 Task: Search one way flight ticket for 1 adult, 5 children, 2 infants in seat and 1 infant on lap in first from Medford: Rogue Valley International-medford Airport to New Bern: Coastal Carolina Regional Airport (was Craven County Regional) on 8-4-2023. Number of bags: 1 checked bag. Price is upto 92000. Outbound departure time preference is 7:30.
Action: Mouse moved to (303, 253)
Screenshot: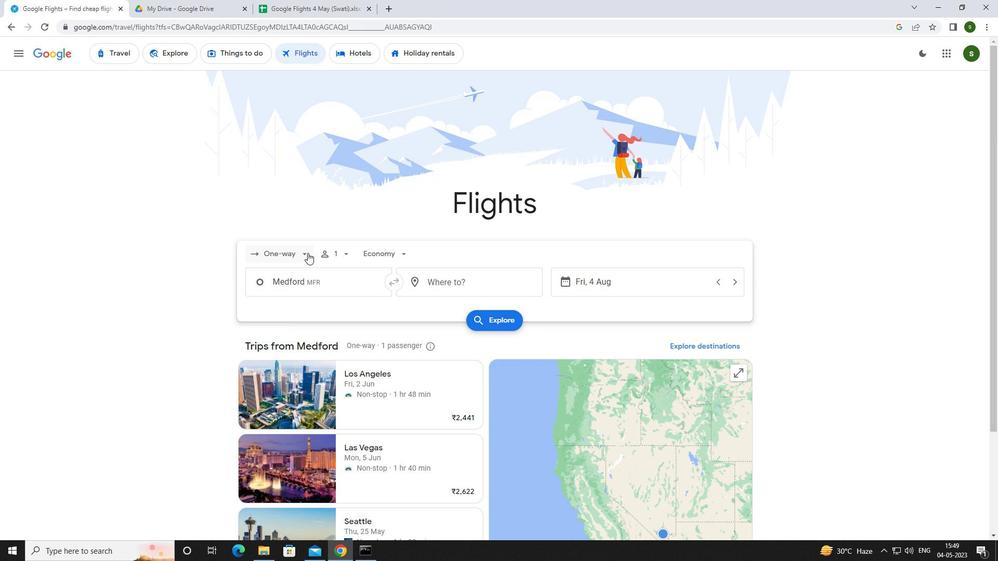 
Action: Mouse pressed left at (303, 253)
Screenshot: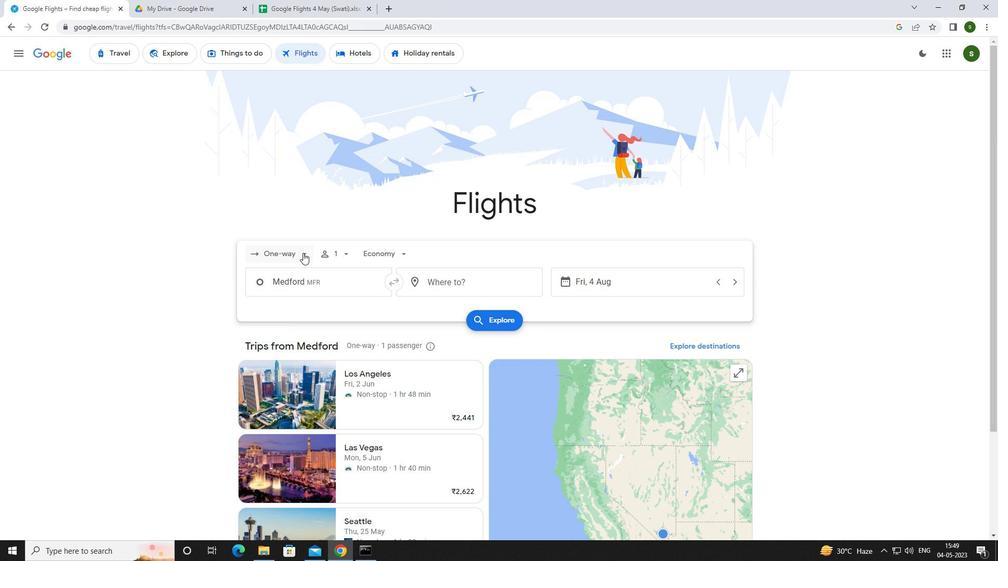 
Action: Mouse moved to (299, 299)
Screenshot: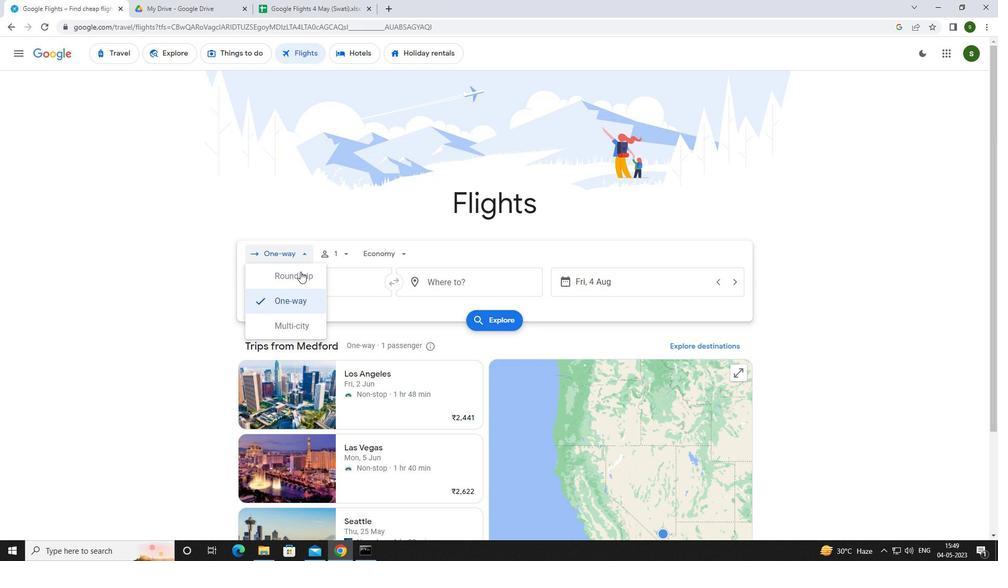 
Action: Mouse pressed left at (299, 299)
Screenshot: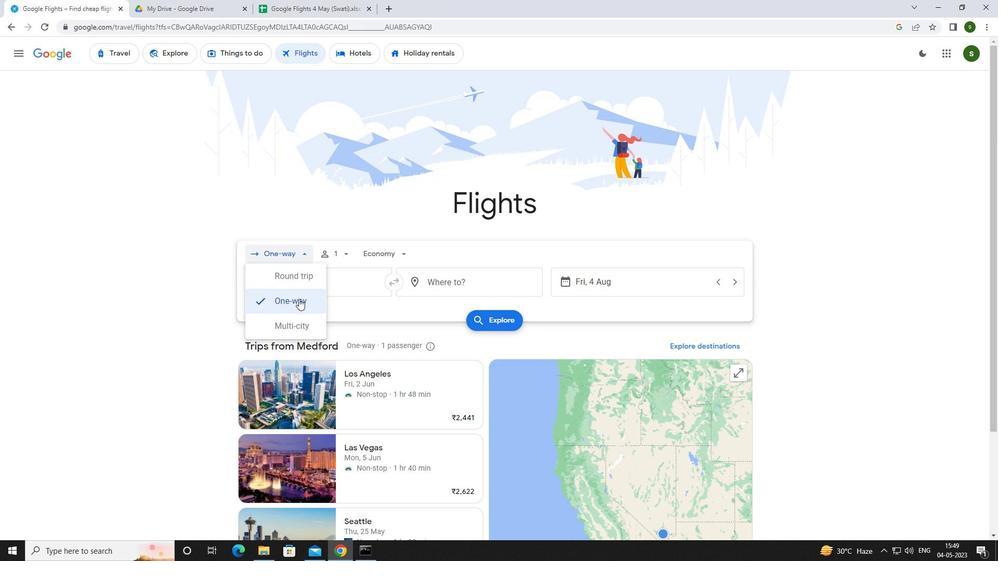 
Action: Mouse moved to (346, 257)
Screenshot: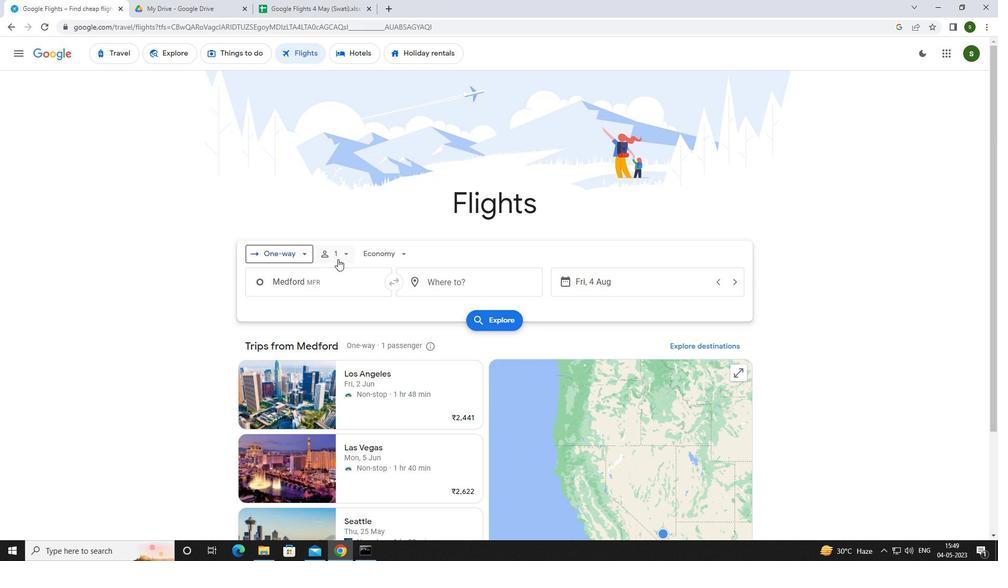 
Action: Mouse pressed left at (346, 257)
Screenshot: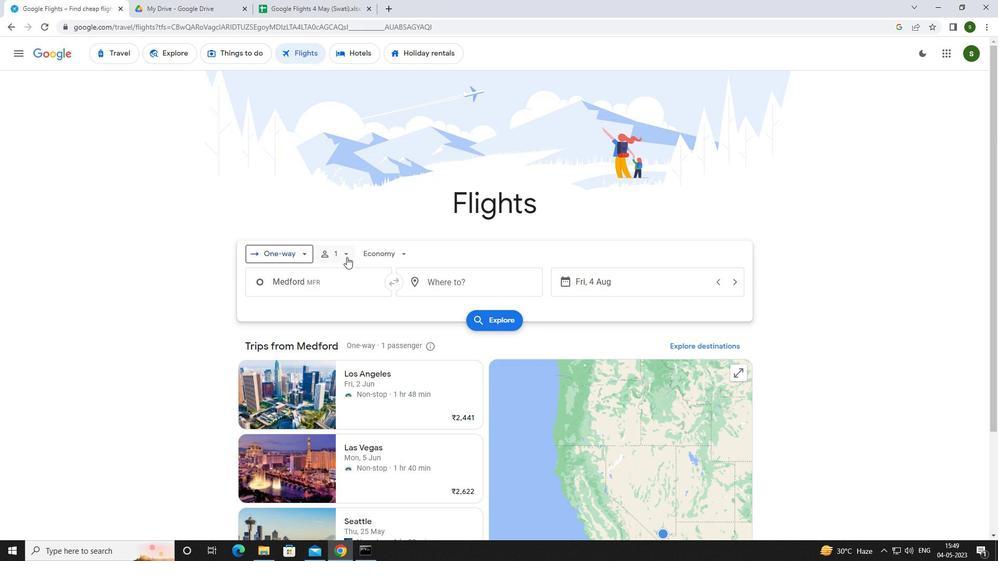 
Action: Mouse moved to (427, 309)
Screenshot: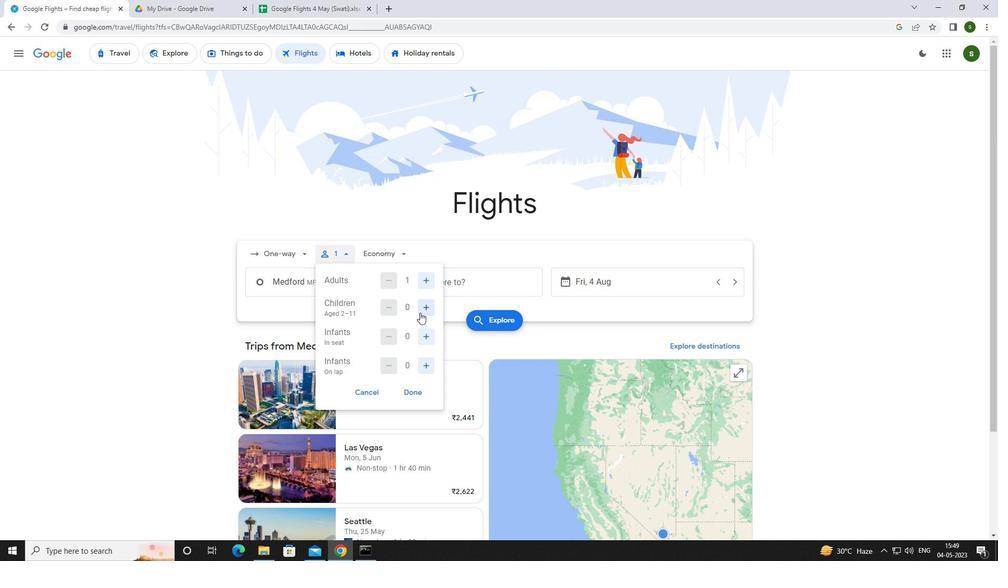 
Action: Mouse pressed left at (427, 309)
Screenshot: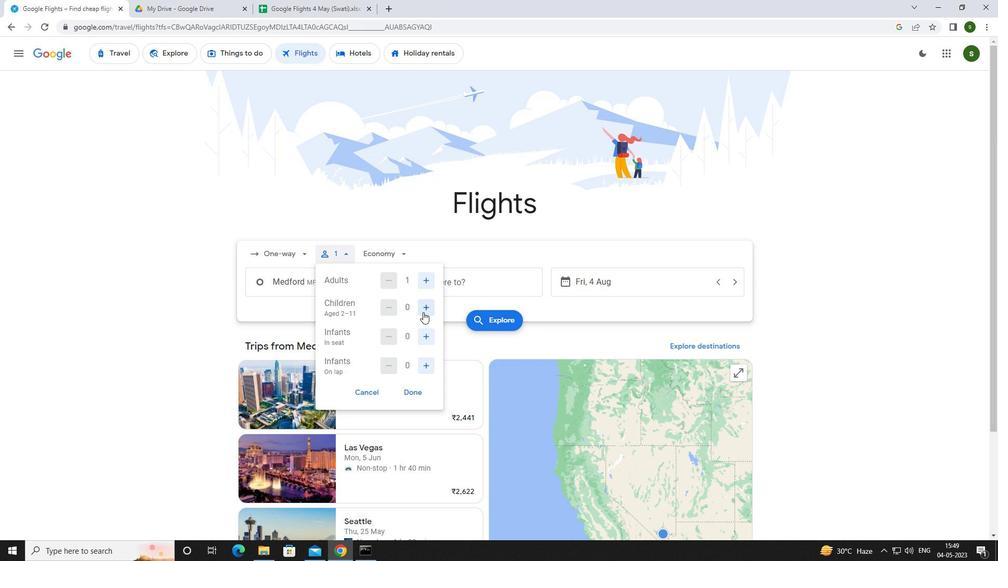 
Action: Mouse pressed left at (427, 309)
Screenshot: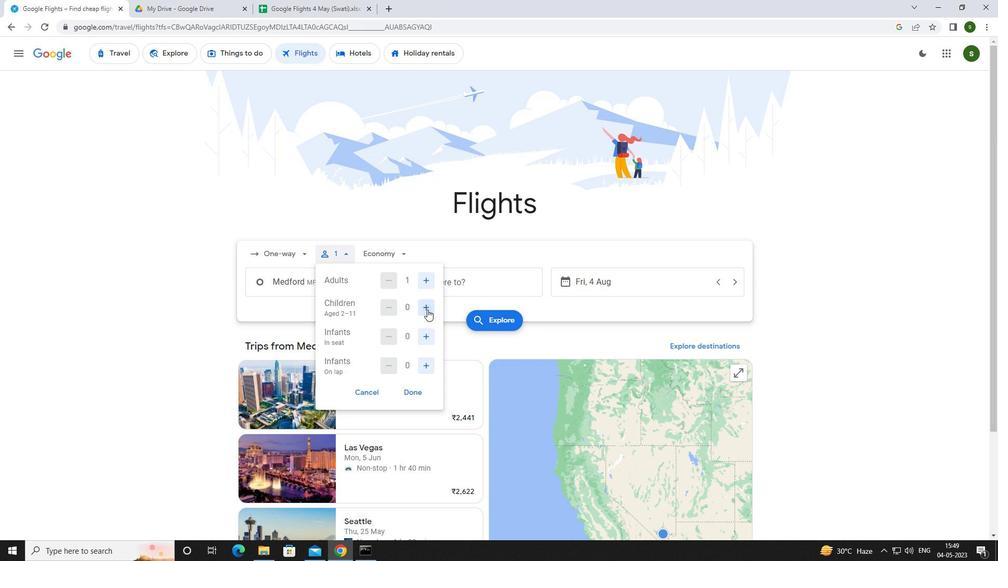 
Action: Mouse pressed left at (427, 309)
Screenshot: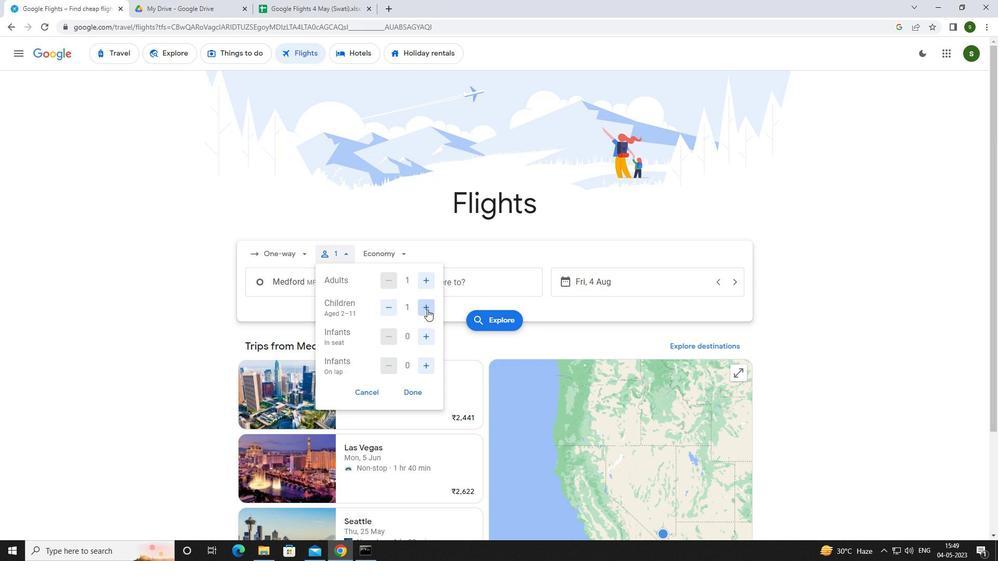 
Action: Mouse pressed left at (427, 309)
Screenshot: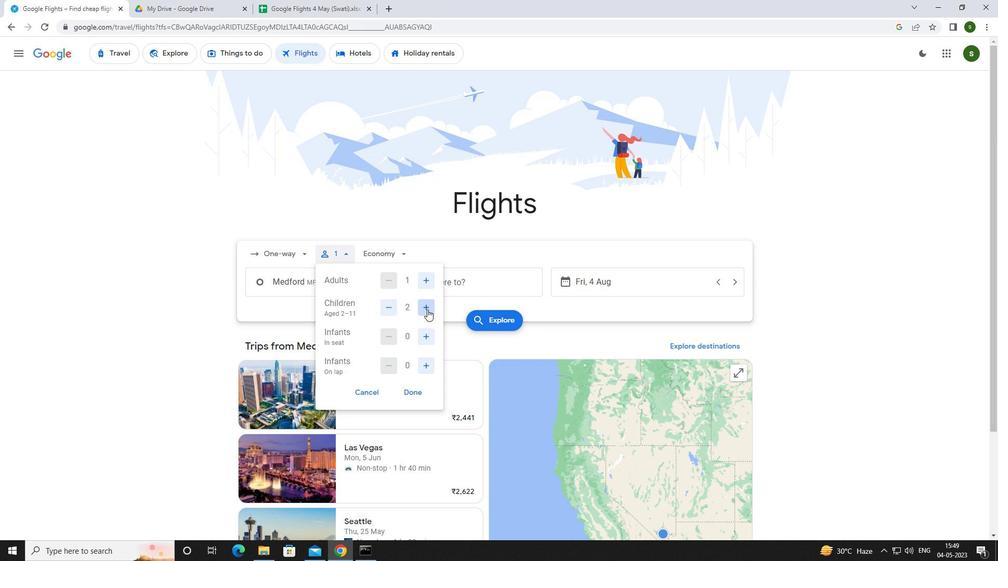 
Action: Mouse pressed left at (427, 309)
Screenshot: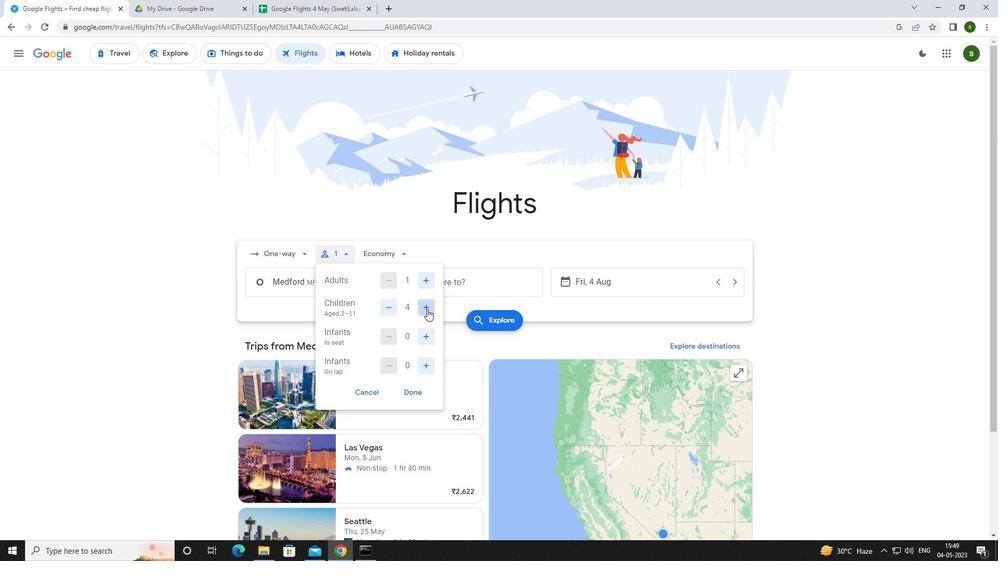 
Action: Mouse moved to (419, 330)
Screenshot: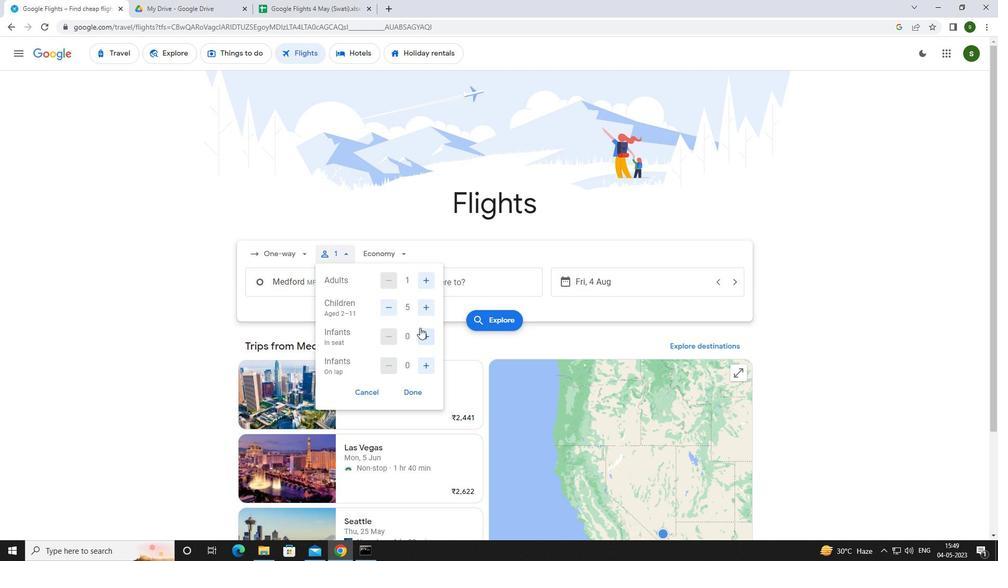 
Action: Mouse pressed left at (419, 330)
Screenshot: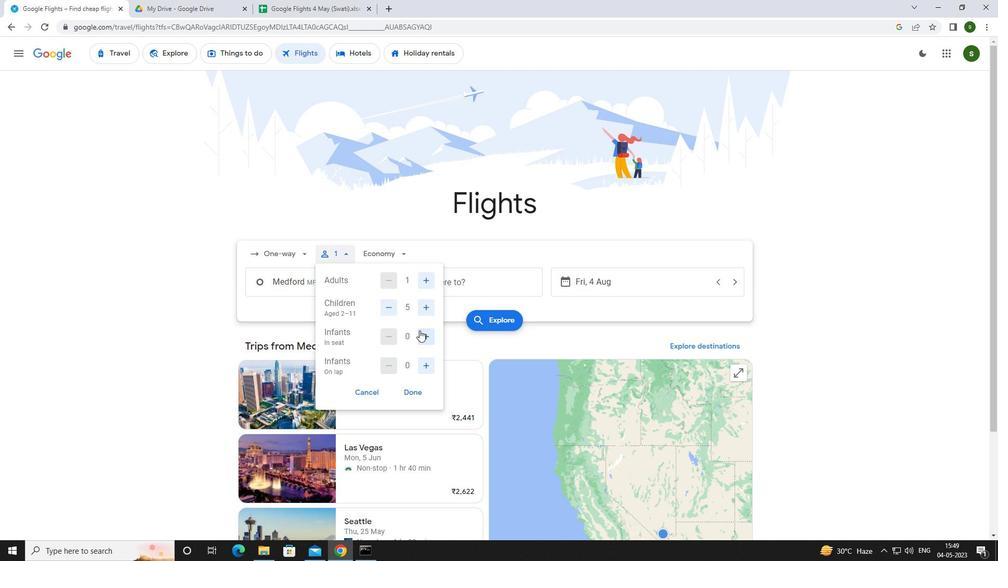 
Action: Mouse moved to (428, 366)
Screenshot: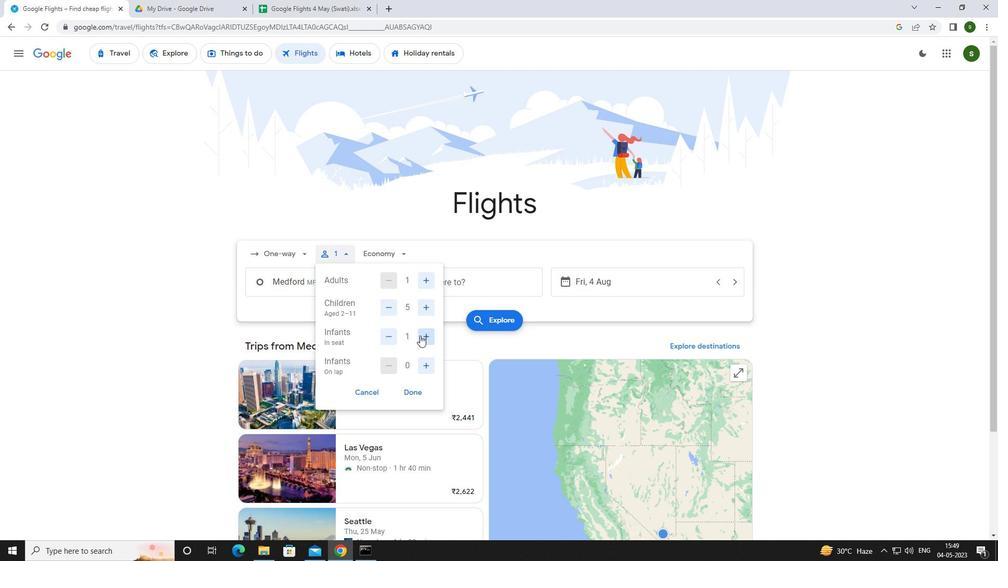 
Action: Mouse pressed left at (428, 366)
Screenshot: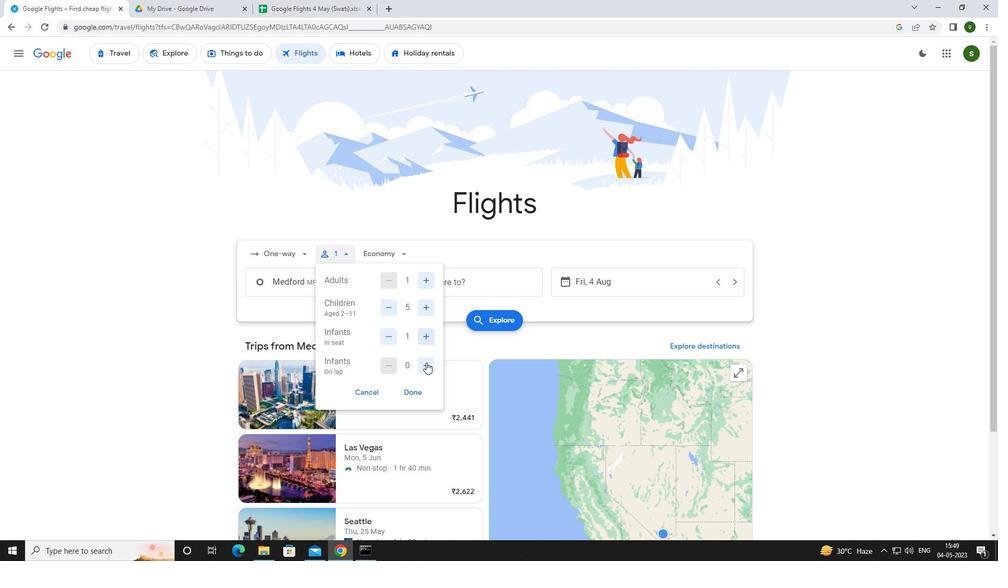 
Action: Mouse moved to (400, 250)
Screenshot: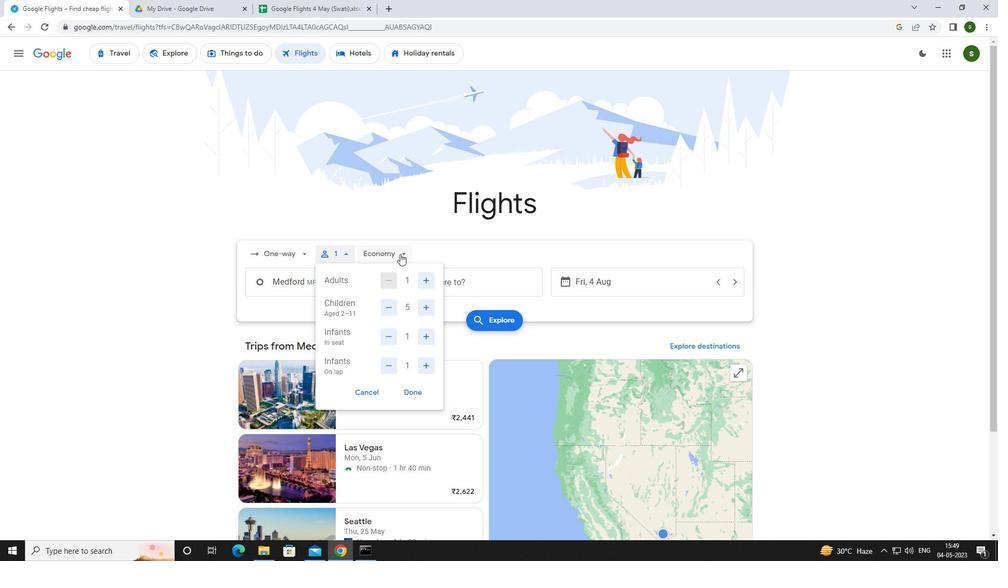 
Action: Mouse pressed left at (400, 250)
Screenshot: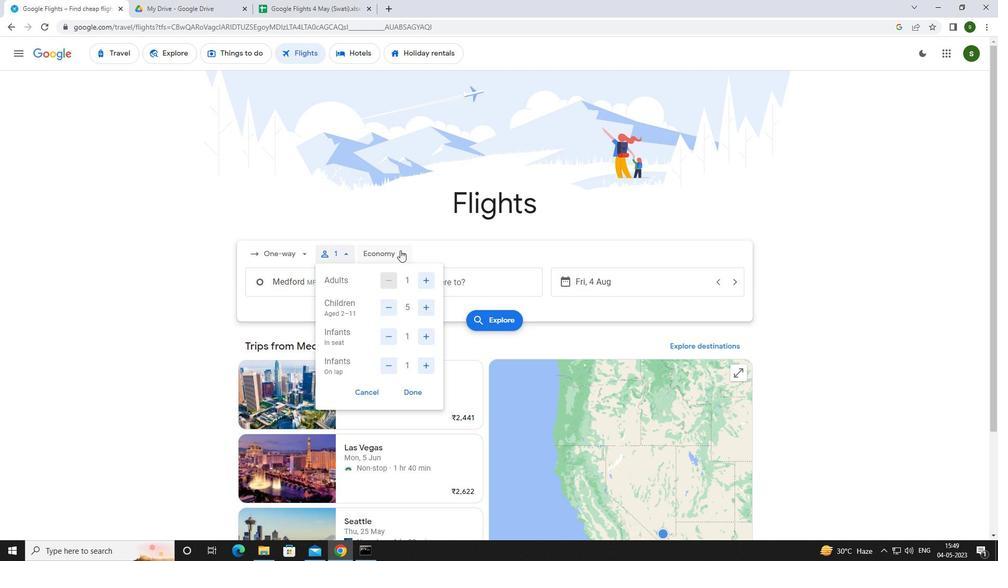 
Action: Mouse moved to (416, 351)
Screenshot: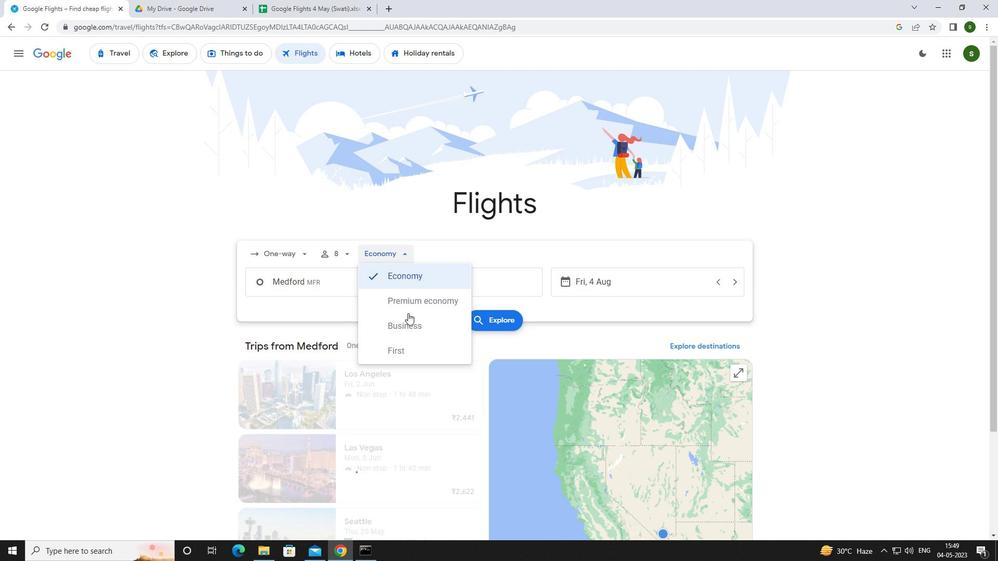 
Action: Mouse pressed left at (416, 351)
Screenshot: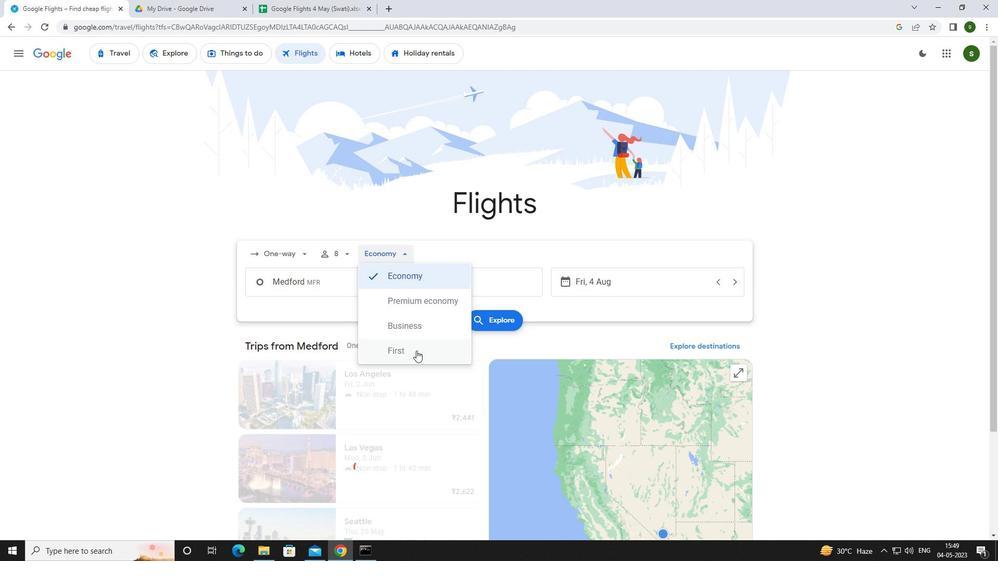 
Action: Mouse moved to (356, 290)
Screenshot: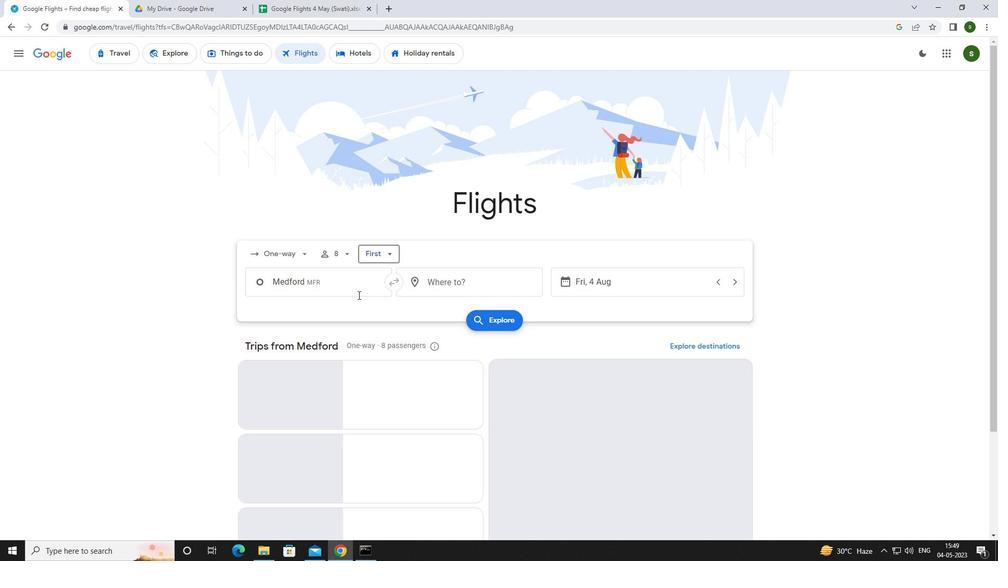 
Action: Mouse pressed left at (356, 290)
Screenshot: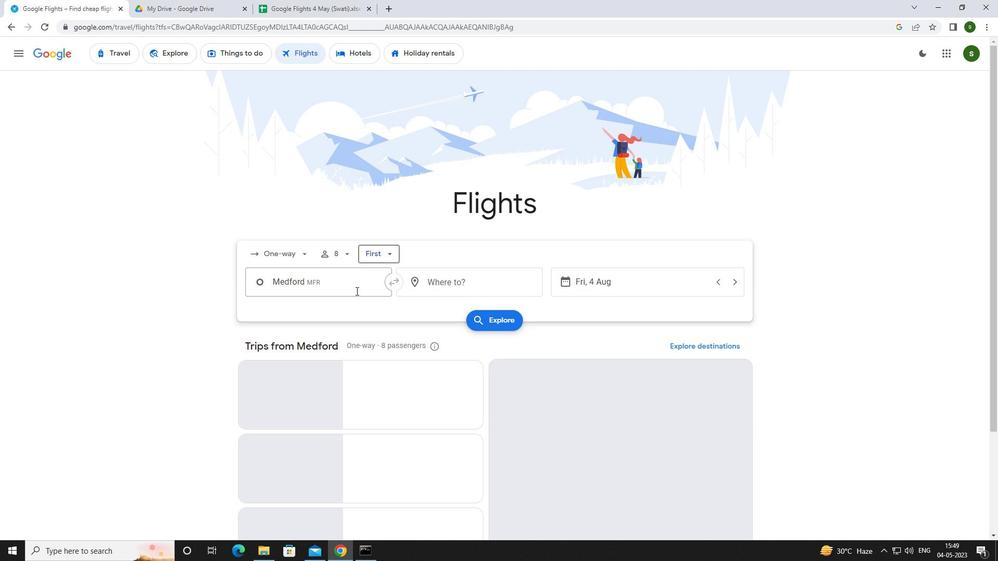 
Action: Key pressed <Key.caps_lock>r<Key.caps_lock>ogue<Key.space><Key.caps_lock>v<Key.caps_lock>all
Screenshot: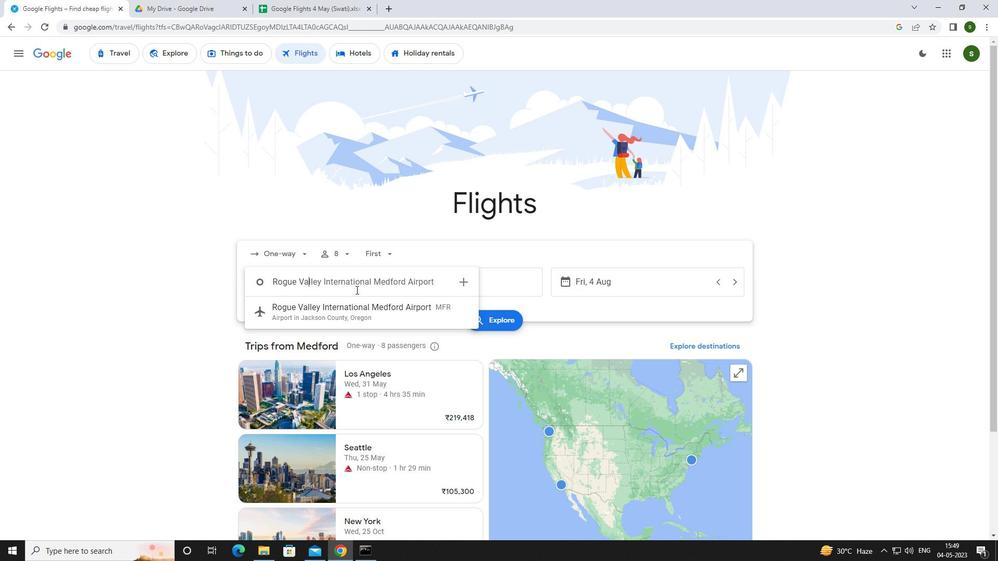 
Action: Mouse moved to (360, 320)
Screenshot: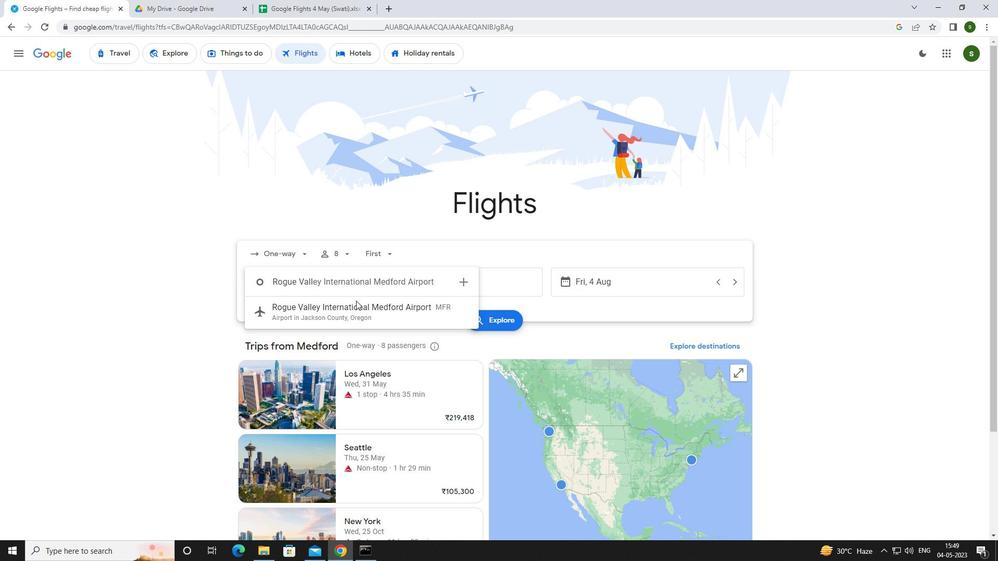 
Action: Mouse pressed left at (360, 320)
Screenshot: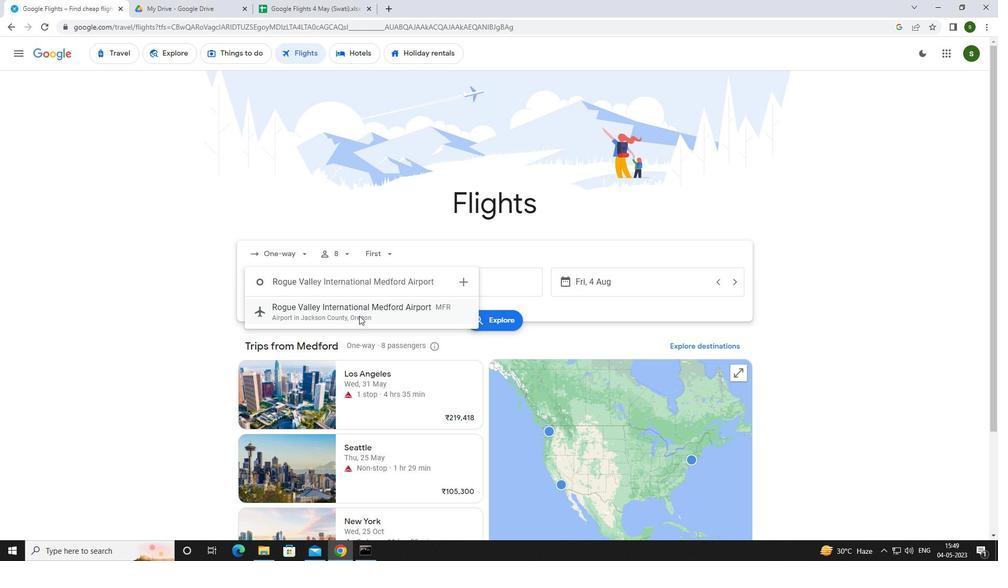 
Action: Mouse moved to (497, 283)
Screenshot: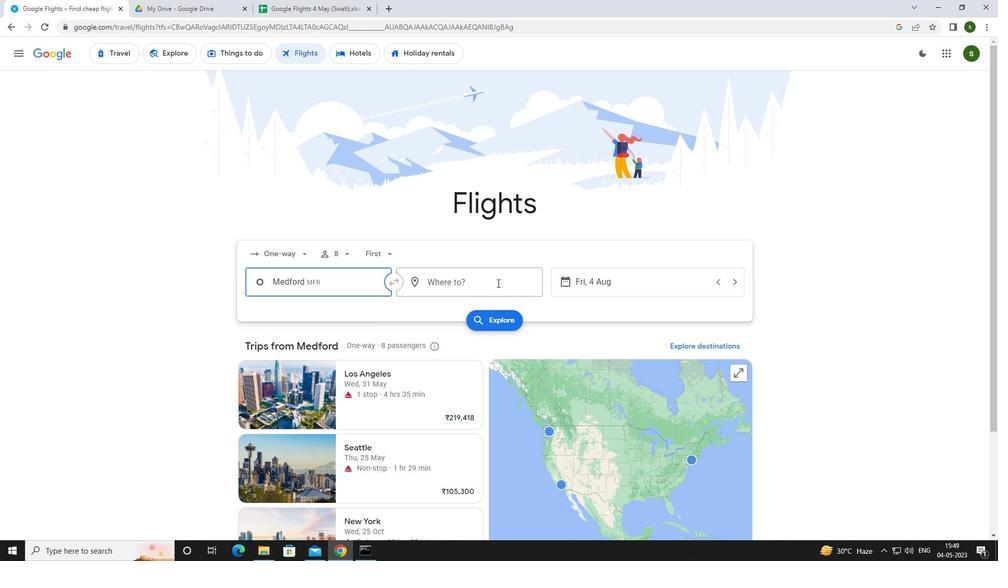 
Action: Mouse pressed left at (497, 283)
Screenshot: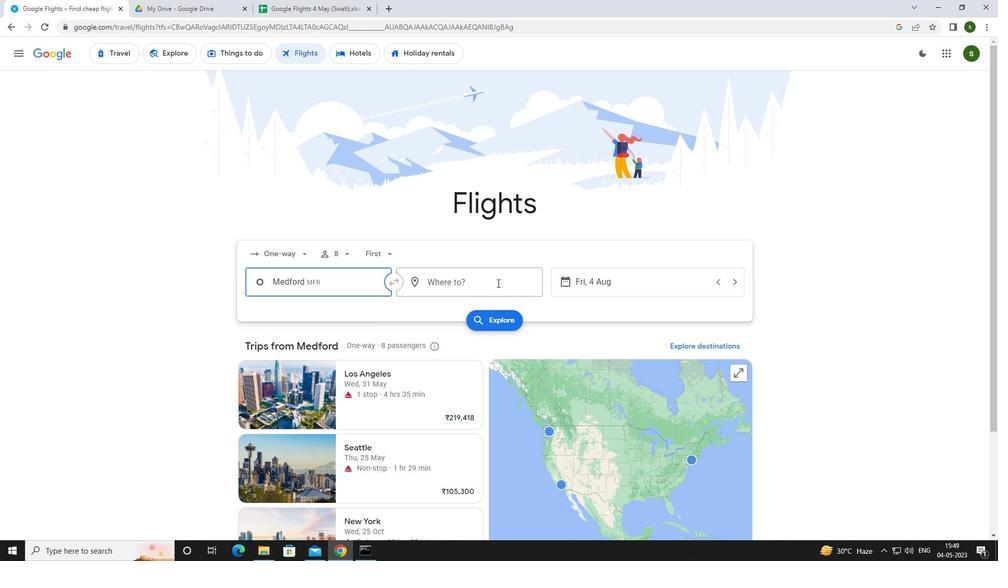 
Action: Key pressed <Key.caps_lock>c<Key.caps_lock>oastal
Screenshot: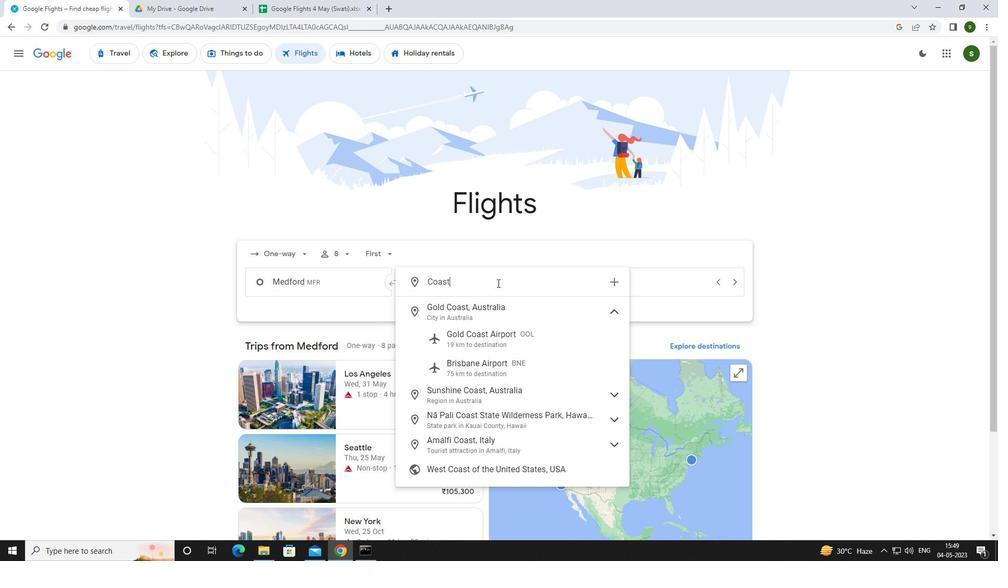 
Action: Mouse moved to (497, 307)
Screenshot: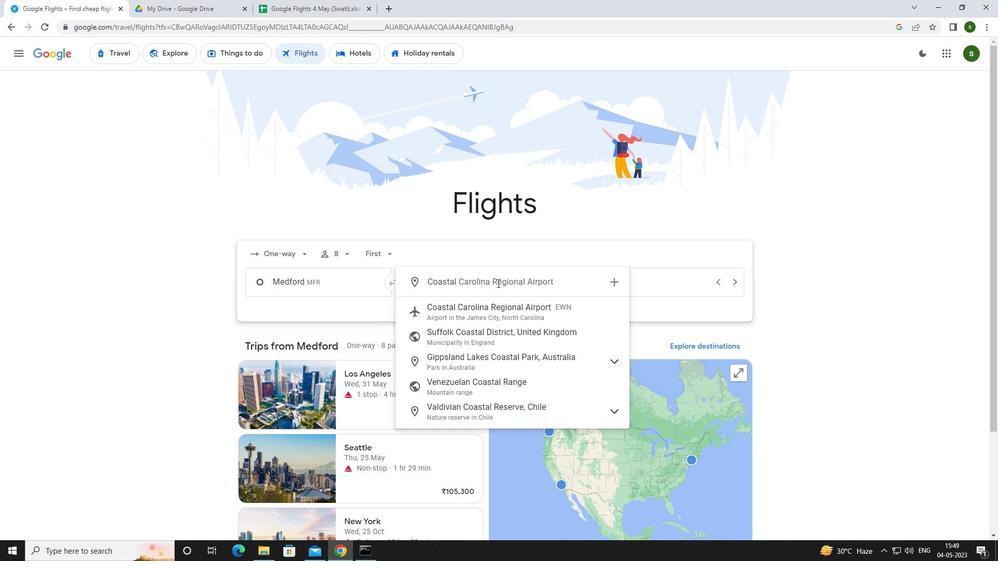 
Action: Mouse pressed left at (497, 307)
Screenshot: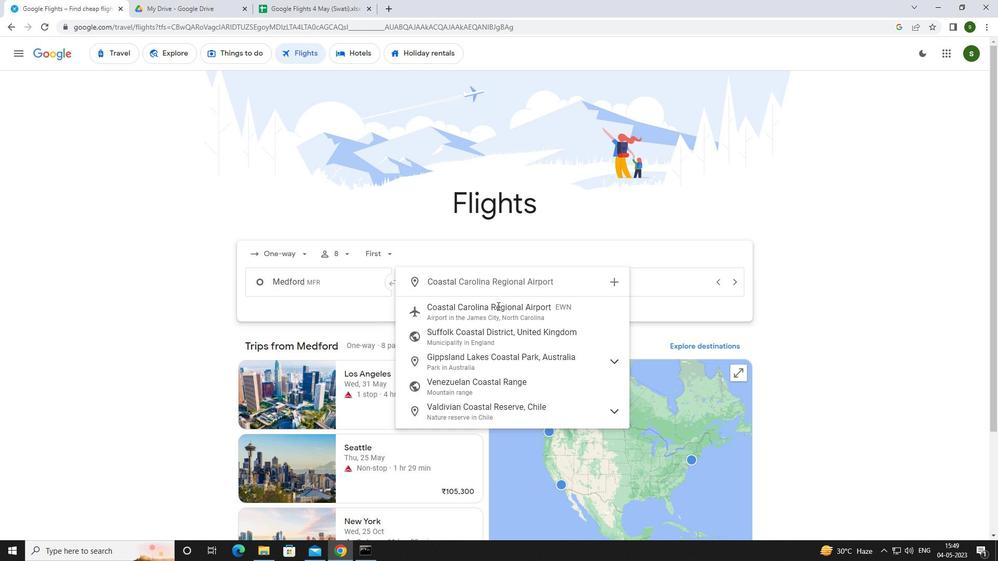 
Action: Mouse moved to (616, 286)
Screenshot: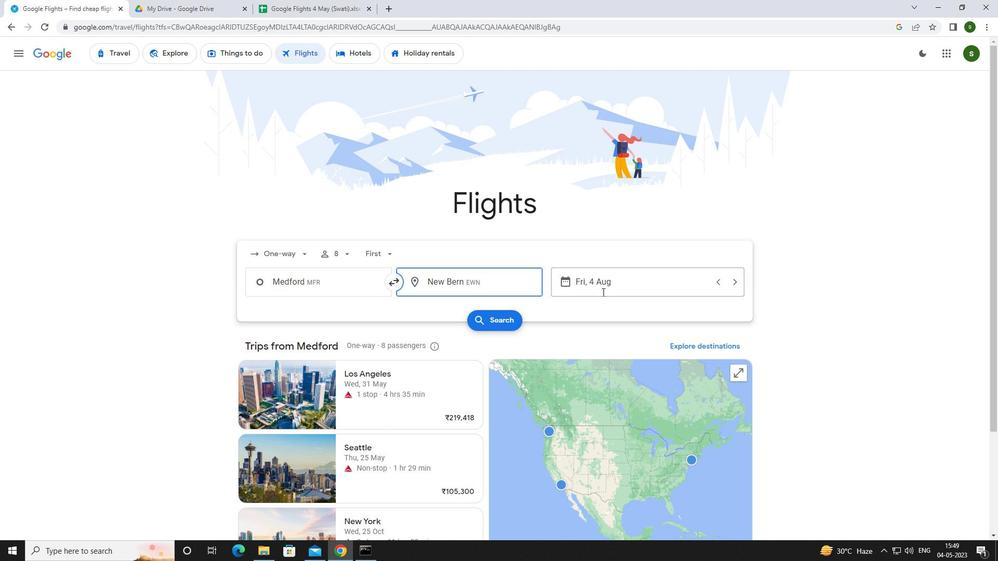 
Action: Mouse pressed left at (616, 286)
Screenshot: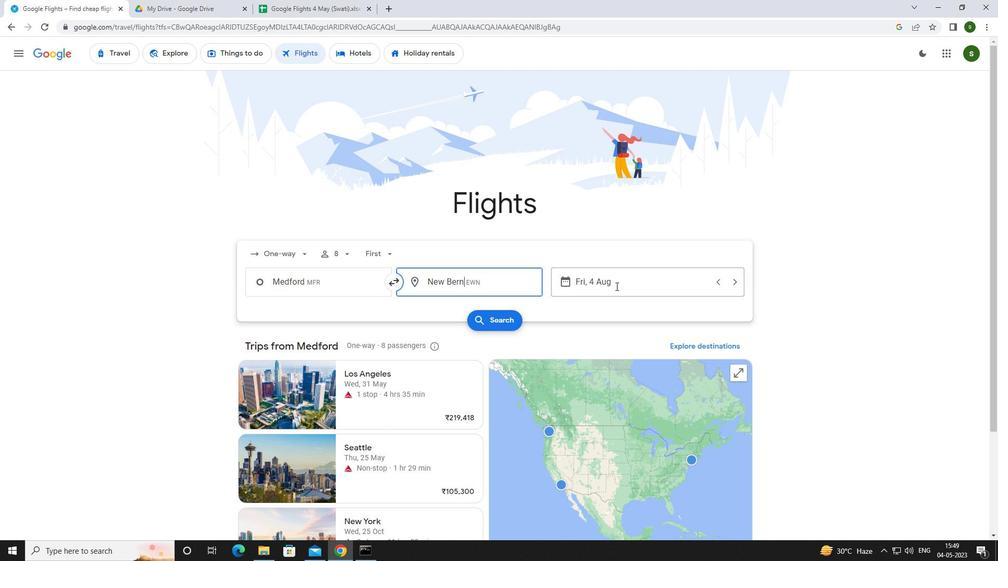 
Action: Mouse moved to (501, 352)
Screenshot: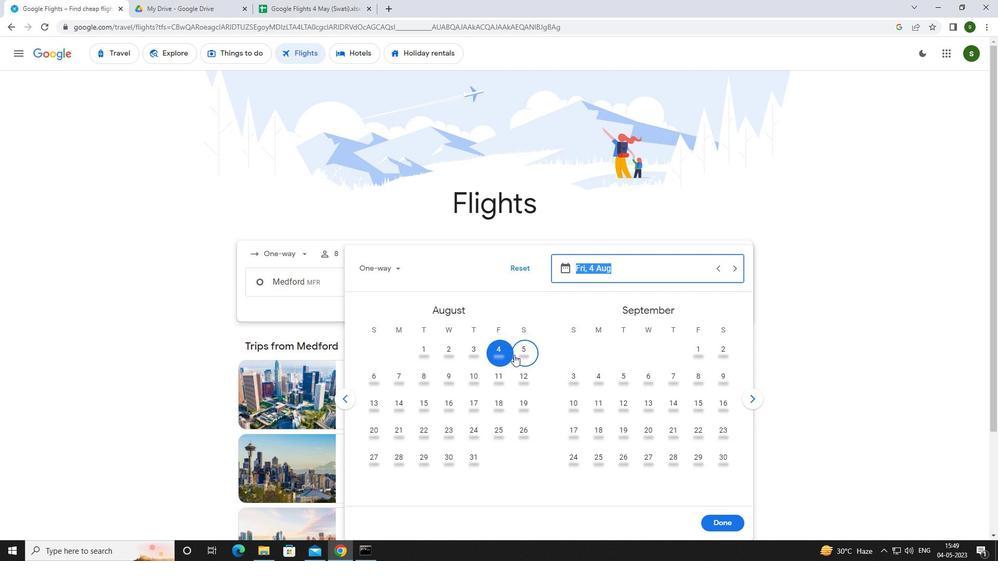 
Action: Mouse pressed left at (501, 352)
Screenshot: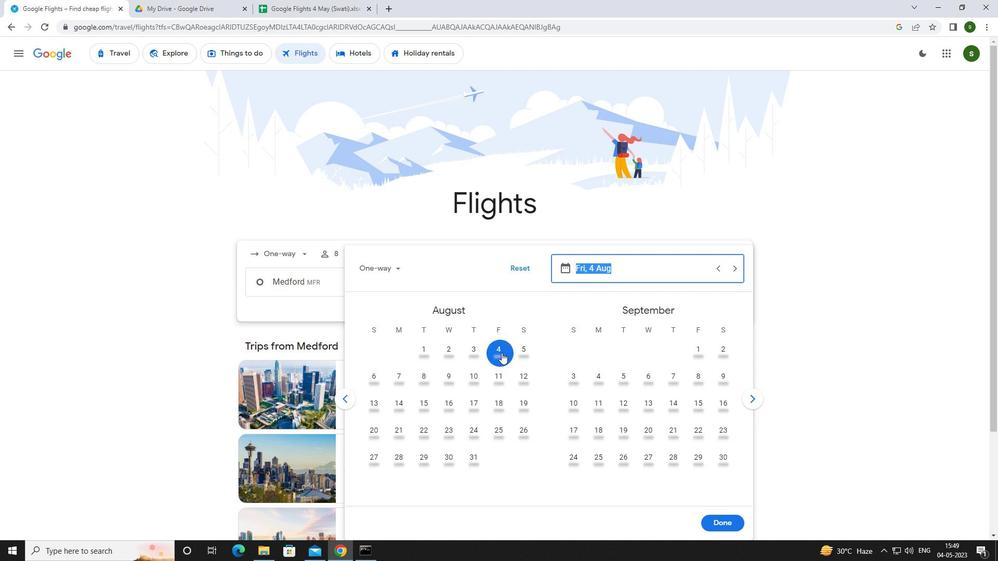 
Action: Mouse moved to (713, 516)
Screenshot: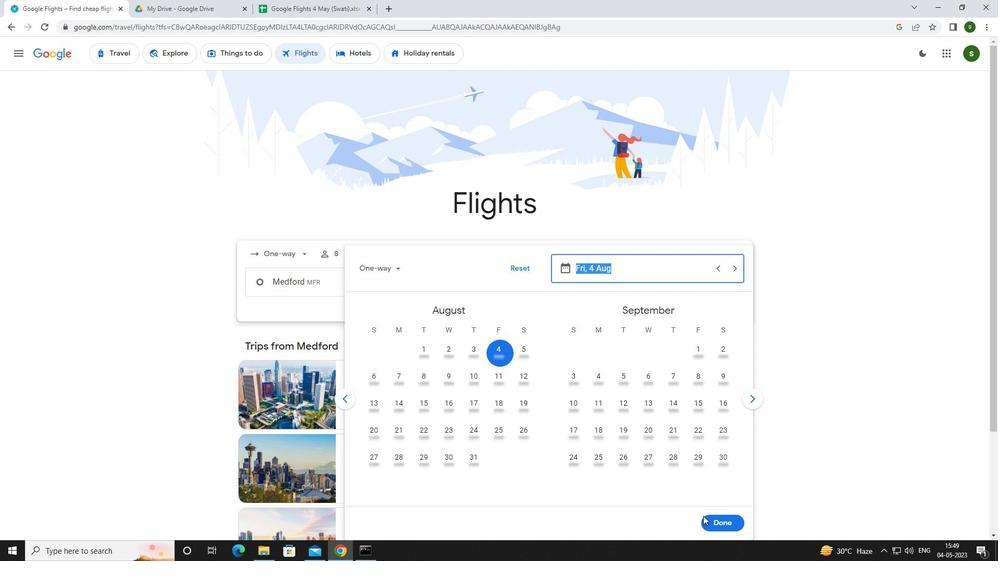
Action: Mouse pressed left at (713, 516)
Screenshot: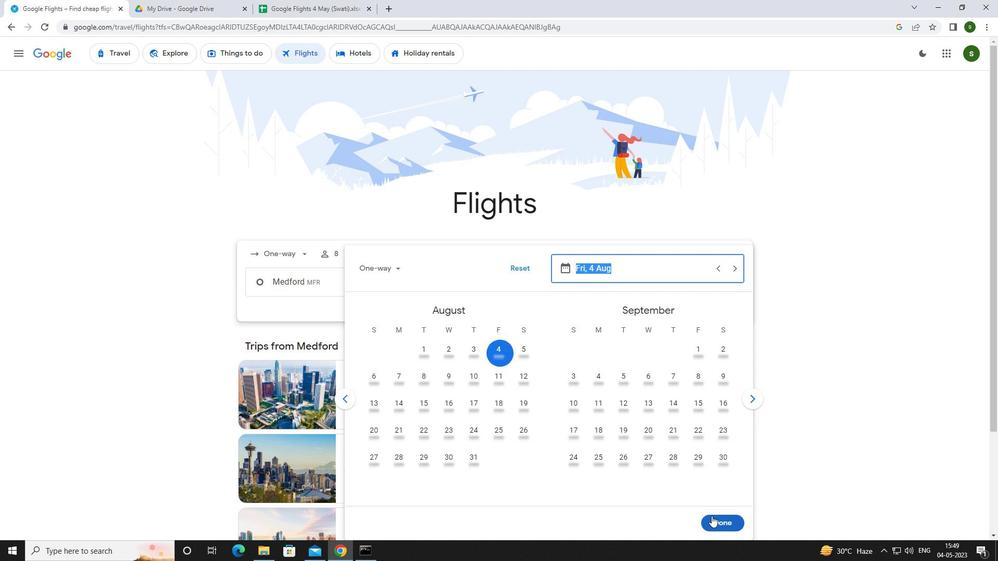 
Action: Mouse moved to (490, 317)
Screenshot: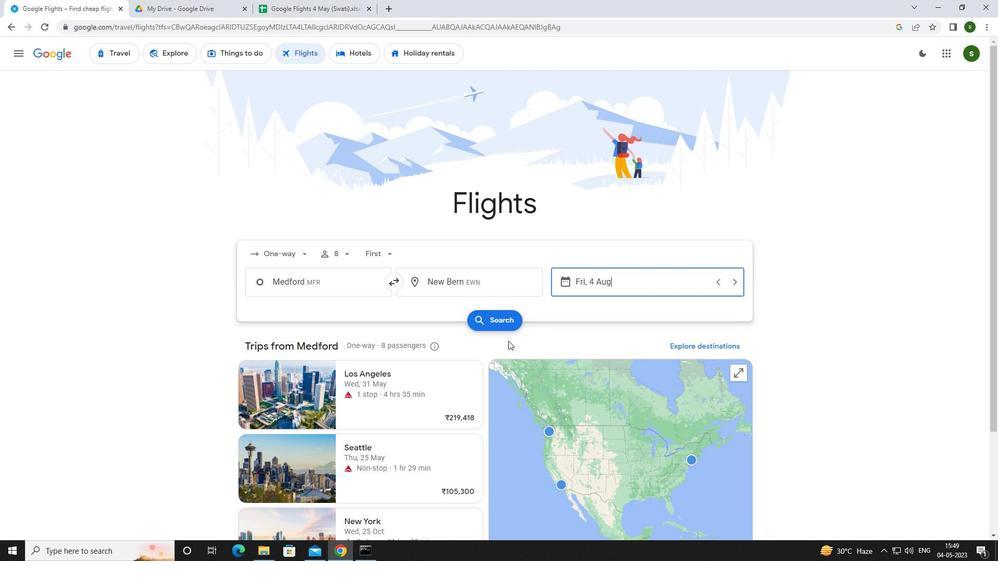 
Action: Mouse pressed left at (490, 317)
Screenshot: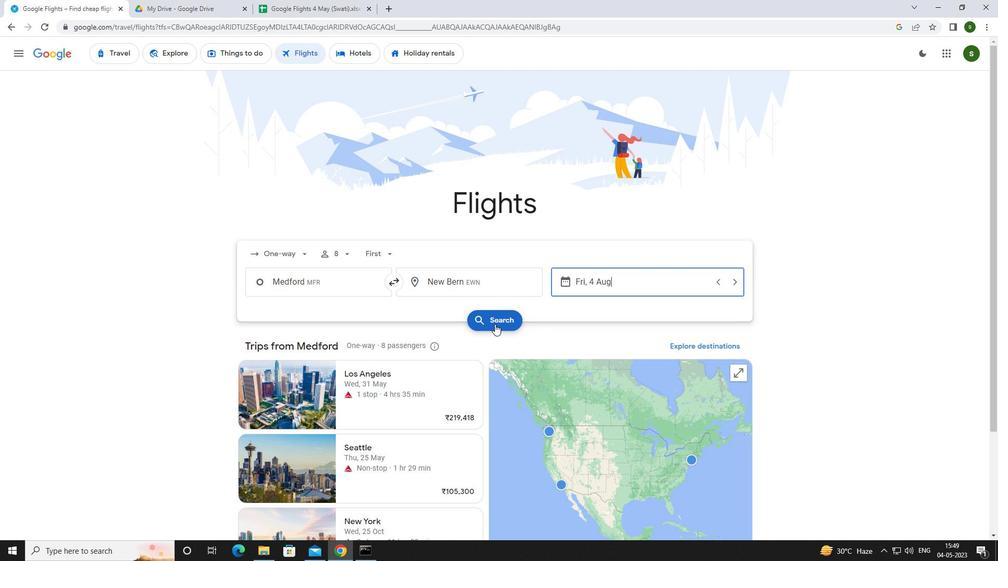 
Action: Mouse moved to (251, 141)
Screenshot: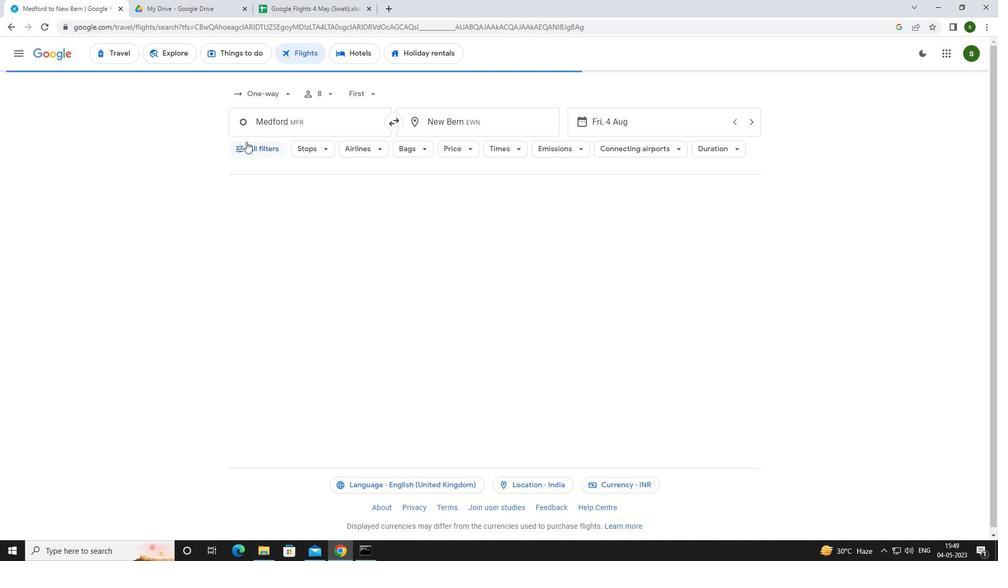 
Action: Mouse pressed left at (251, 141)
Screenshot: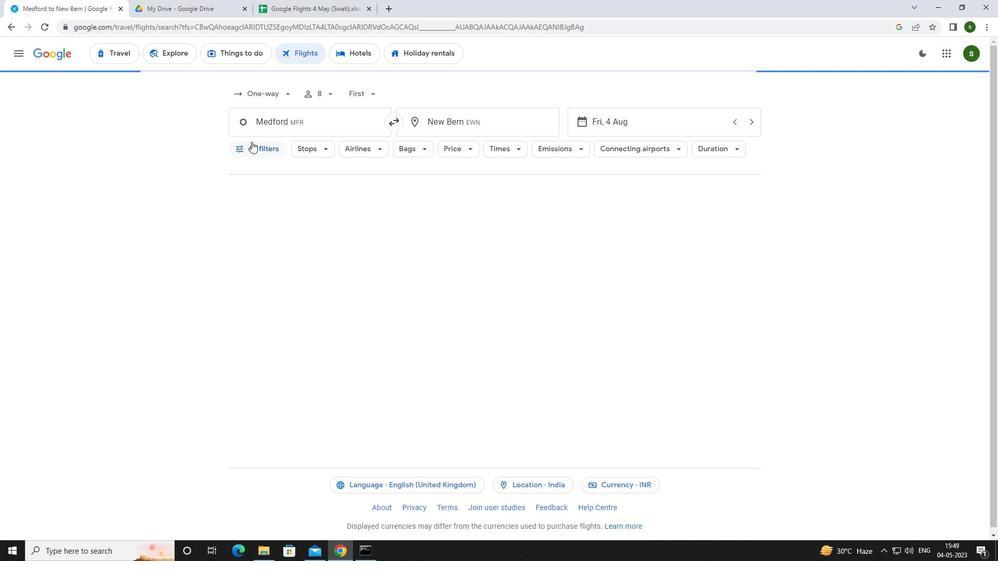 
Action: Mouse moved to (389, 369)
Screenshot: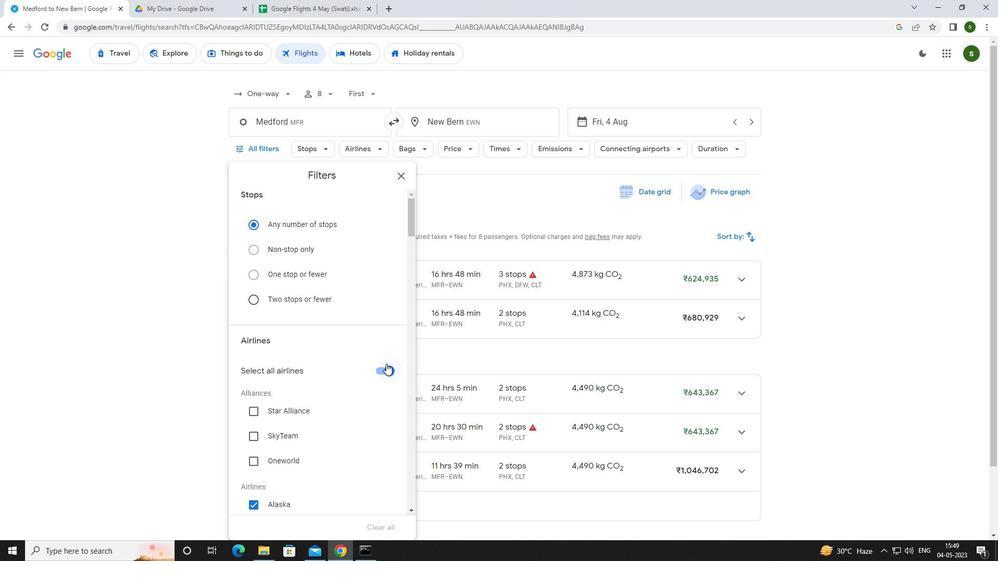 
Action: Mouse scrolled (389, 369) with delta (0, 0)
Screenshot: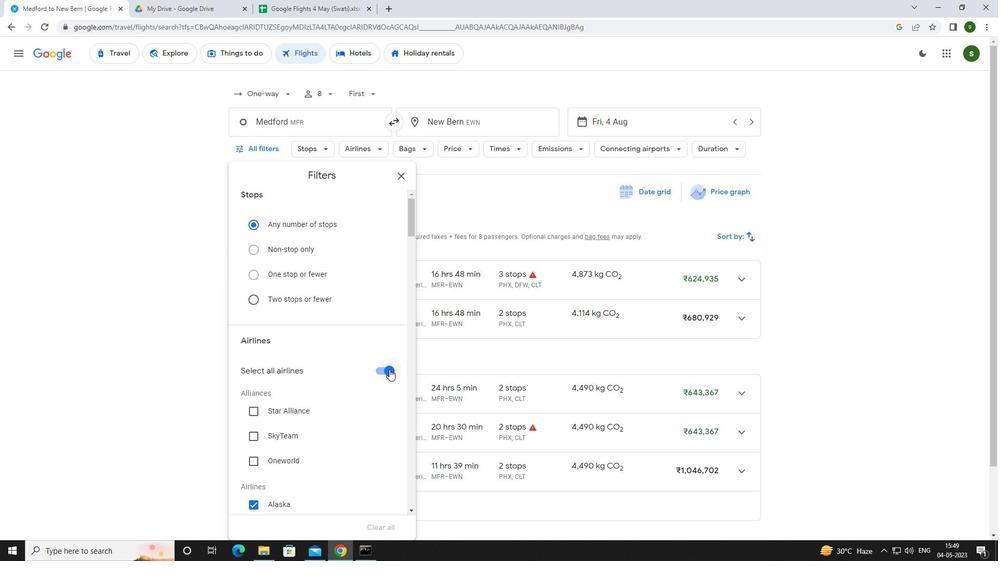 
Action: Mouse scrolled (389, 369) with delta (0, 0)
Screenshot: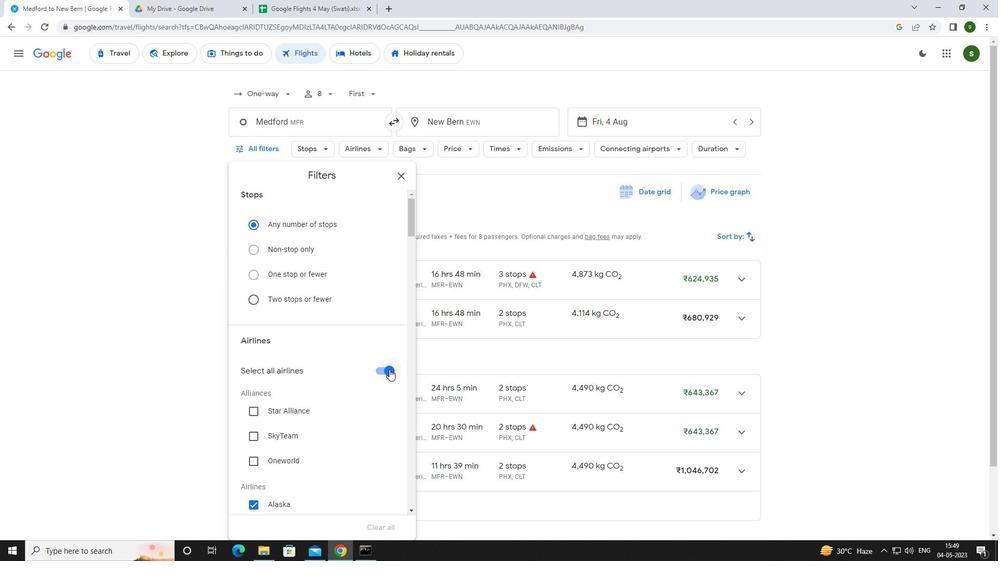 
Action: Mouse scrolled (389, 369) with delta (0, 0)
Screenshot: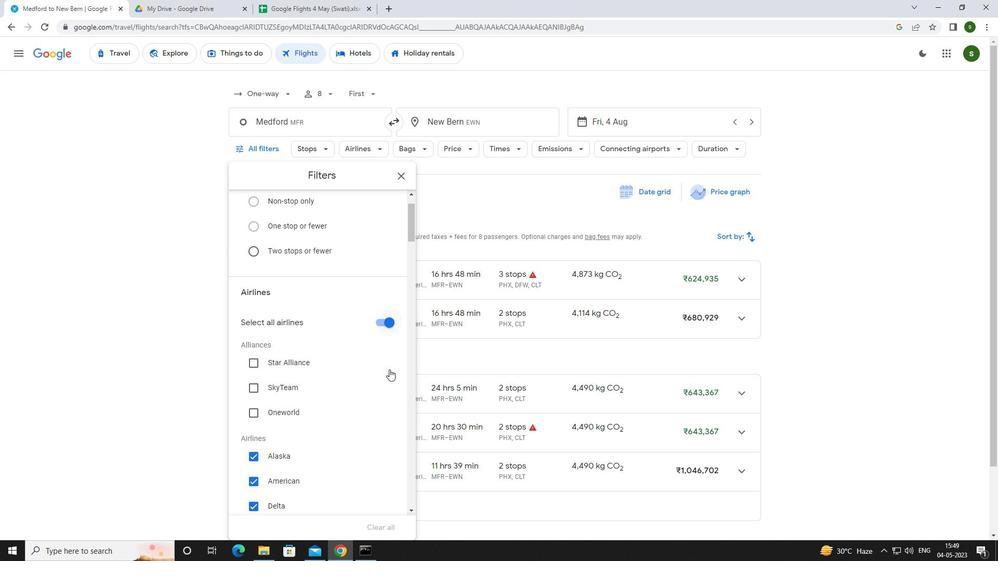 
Action: Mouse scrolled (389, 369) with delta (0, 0)
Screenshot: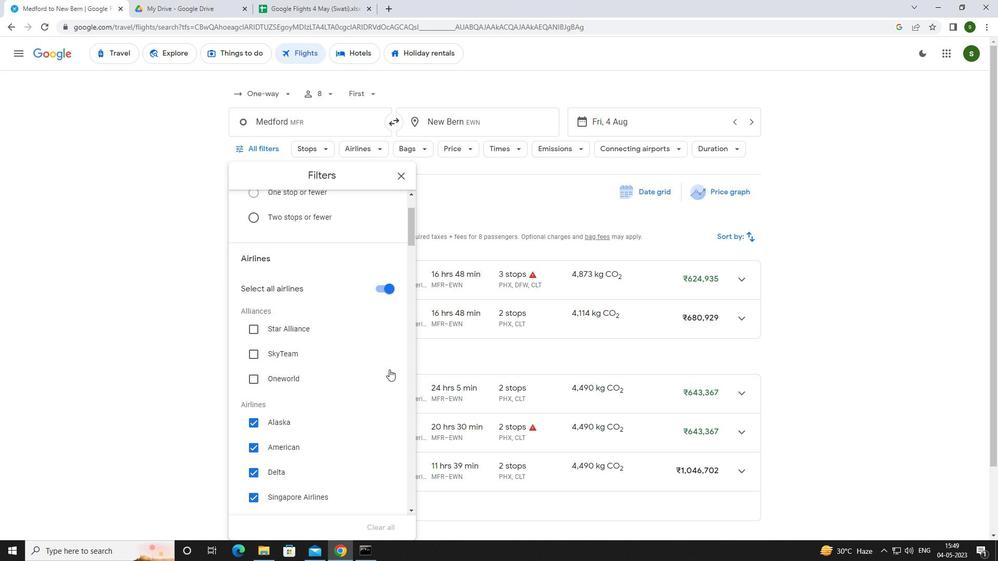 
Action: Mouse scrolled (389, 369) with delta (0, 0)
Screenshot: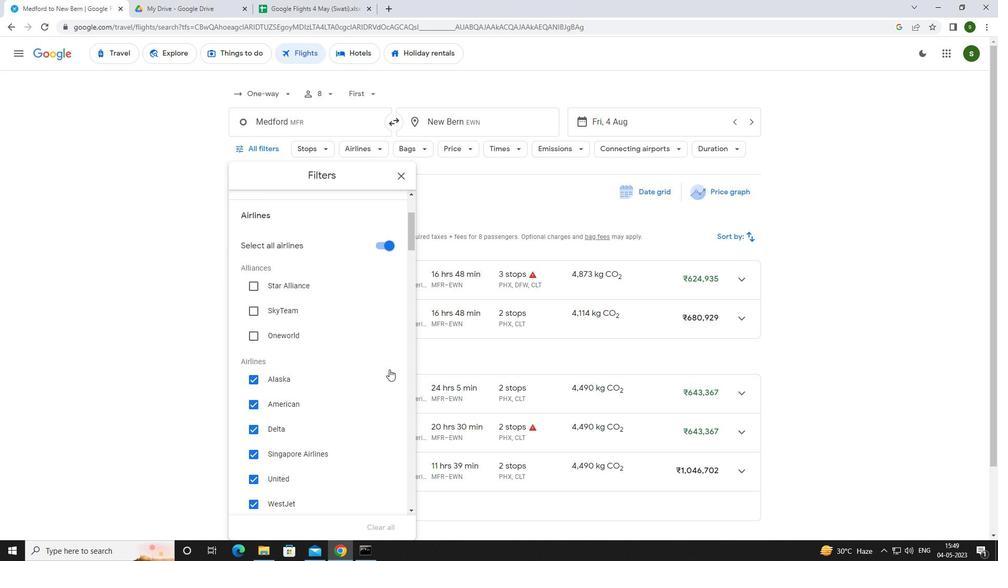 
Action: Mouse scrolled (389, 369) with delta (0, 0)
Screenshot: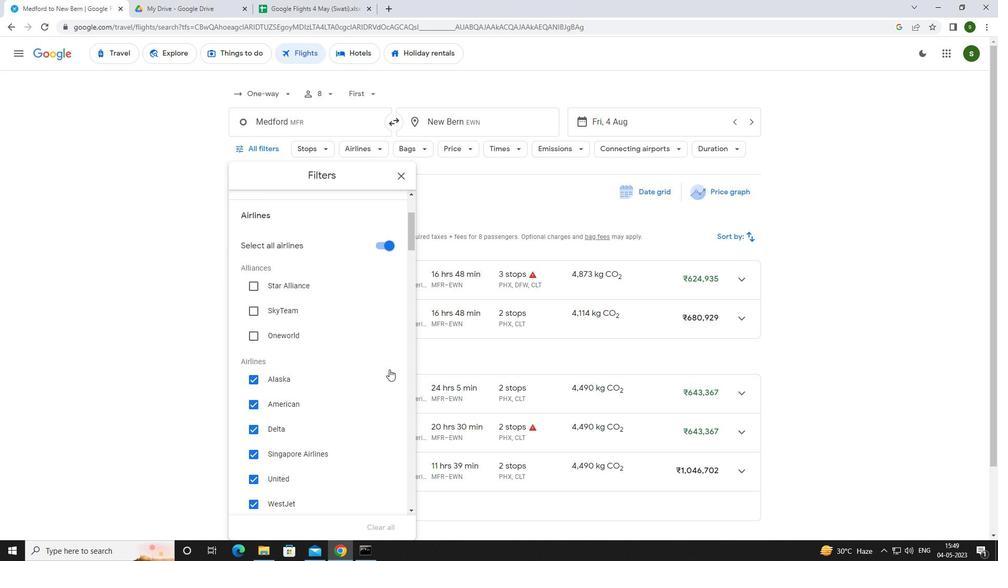 
Action: Mouse moved to (391, 409)
Screenshot: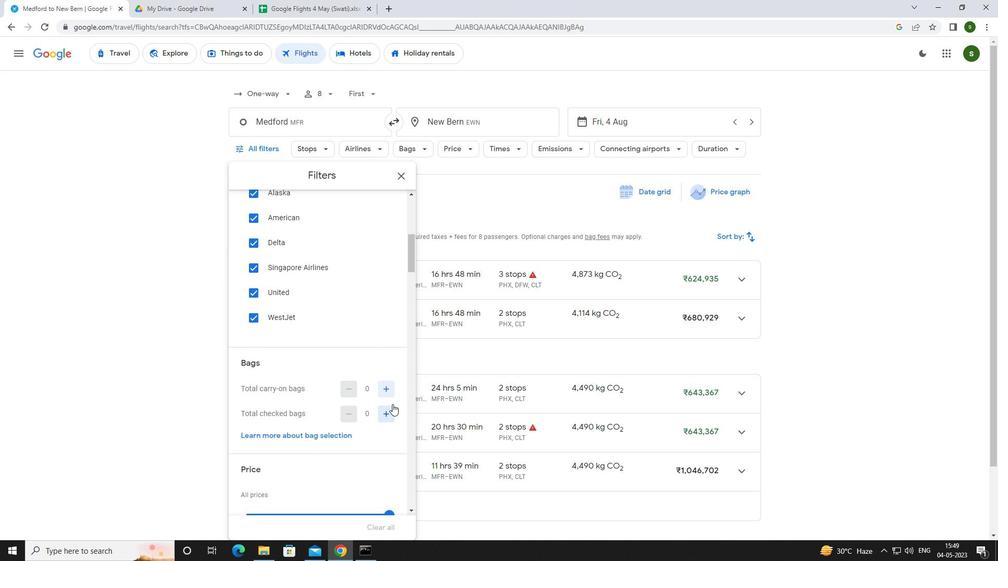
Action: Mouse pressed left at (391, 409)
Screenshot: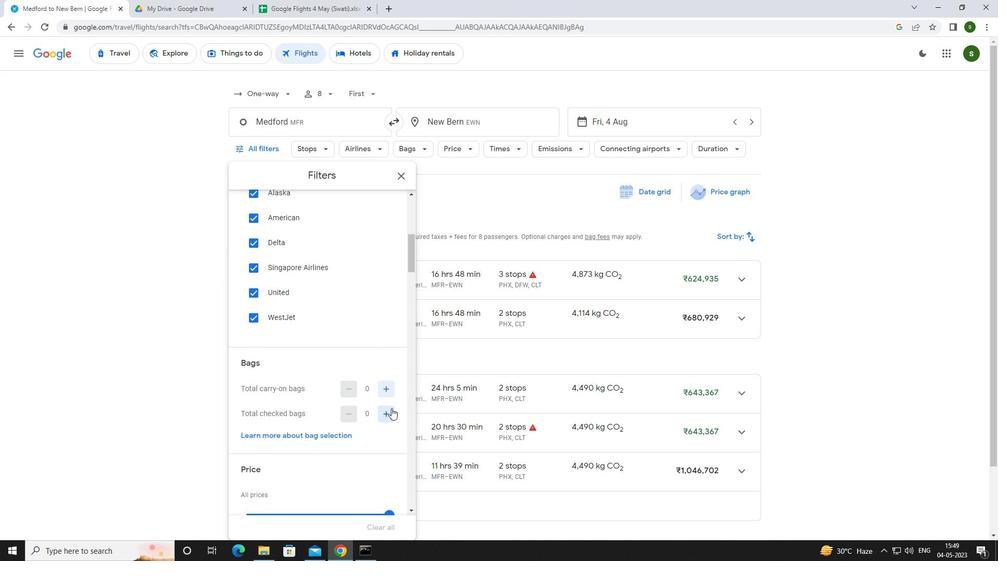 
Action: Mouse moved to (391, 406)
Screenshot: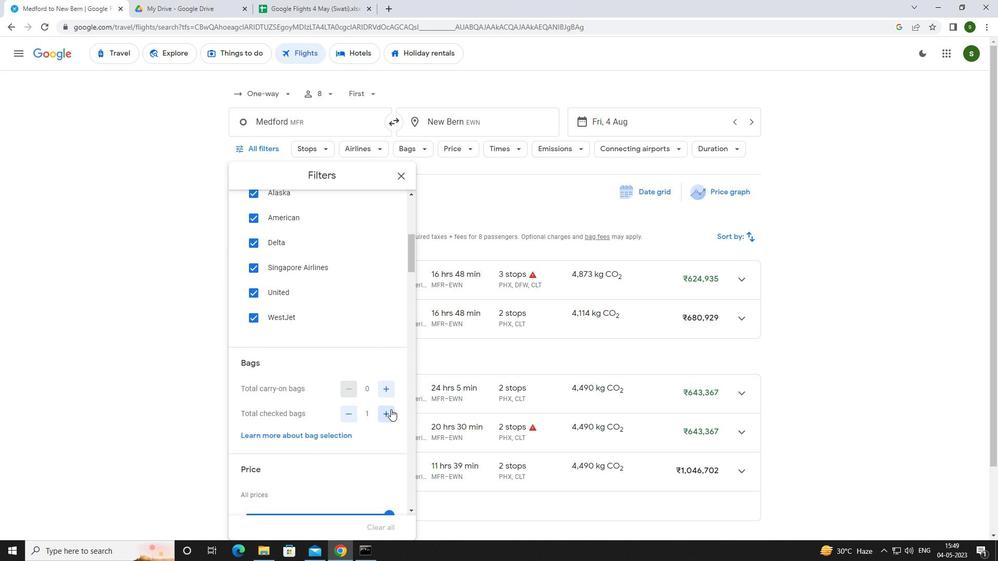 
Action: Mouse scrolled (391, 405) with delta (0, 0)
Screenshot: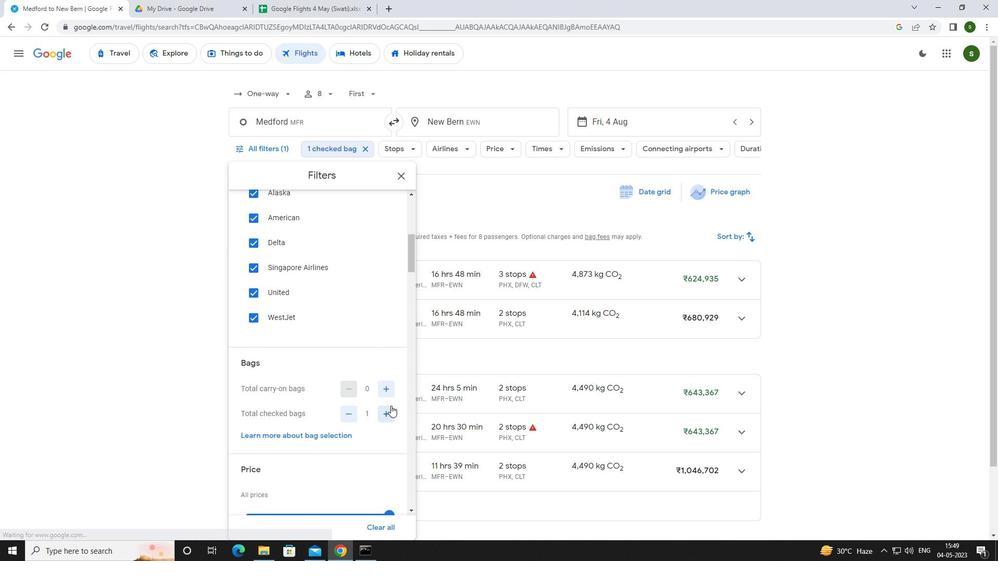 
Action: Mouse scrolled (391, 405) with delta (0, 0)
Screenshot: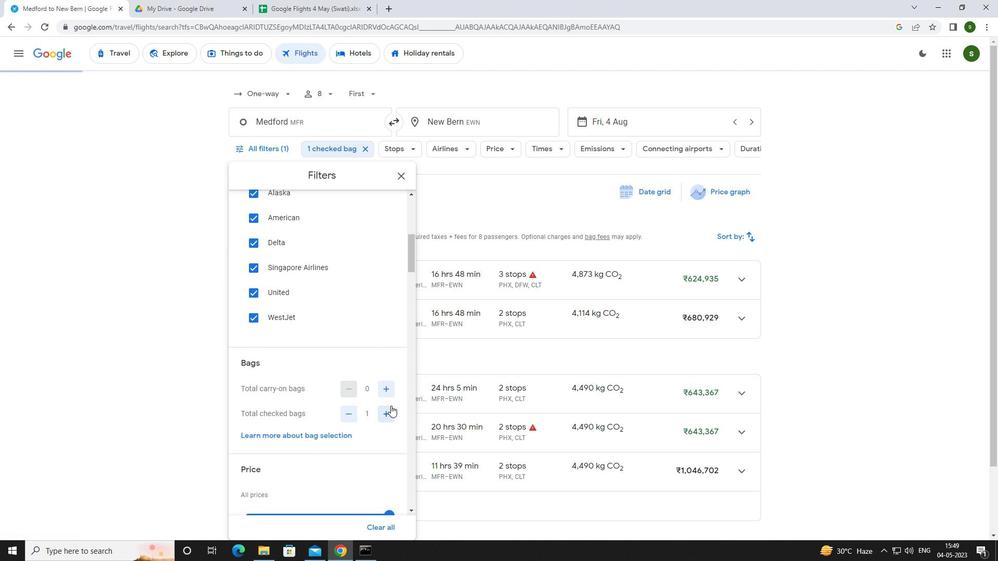 
Action: Mouse moved to (389, 407)
Screenshot: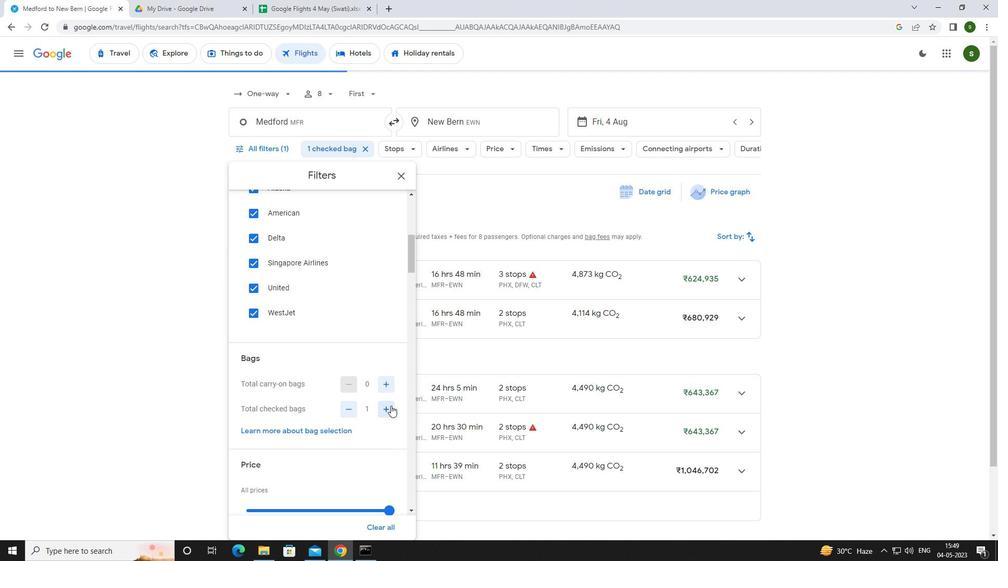 
Action: Mouse pressed left at (389, 407)
Screenshot: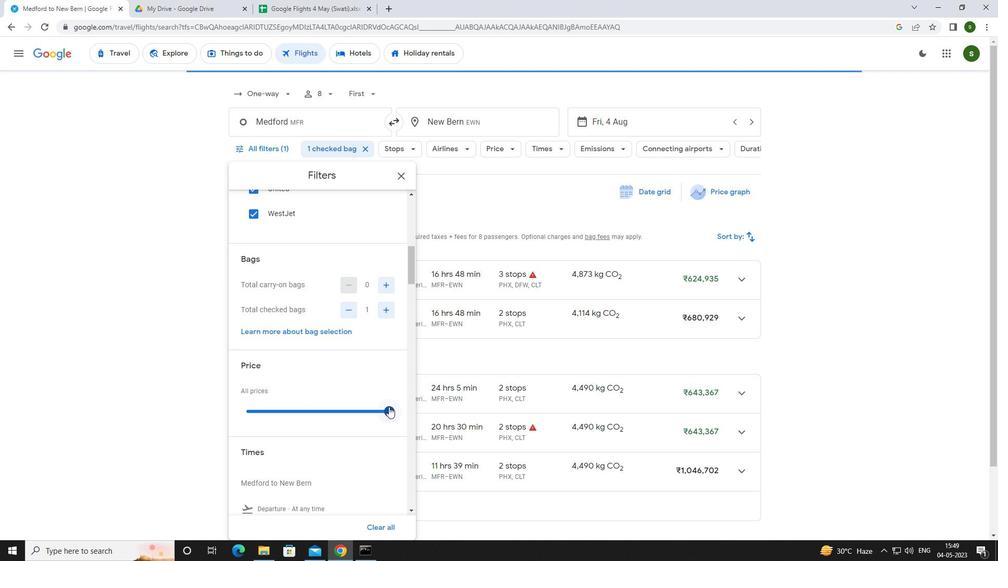 
Action: Mouse moved to (249, 412)
Screenshot: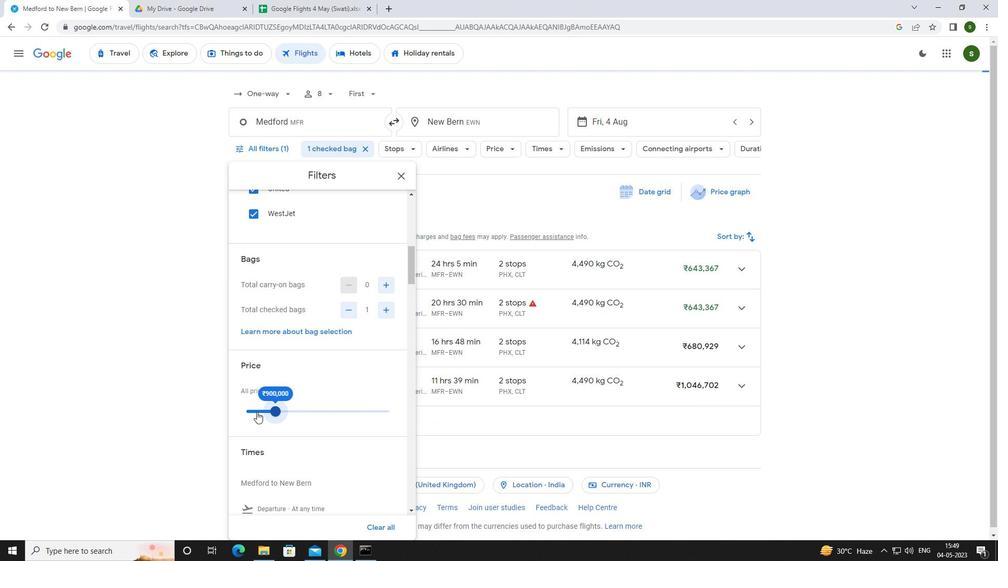 
Action: Mouse scrolled (249, 411) with delta (0, 0)
Screenshot: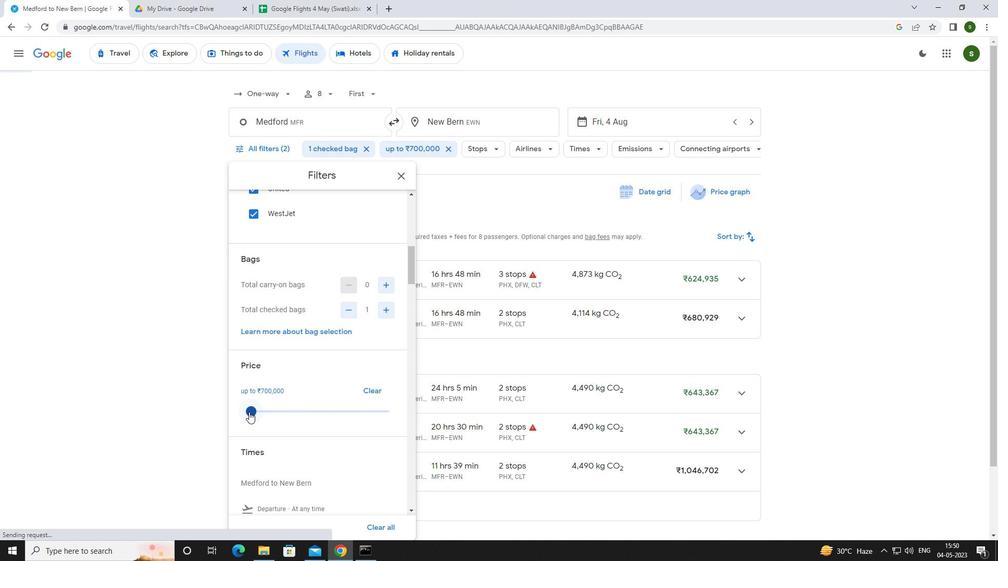 
Action: Mouse scrolled (249, 411) with delta (0, 0)
Screenshot: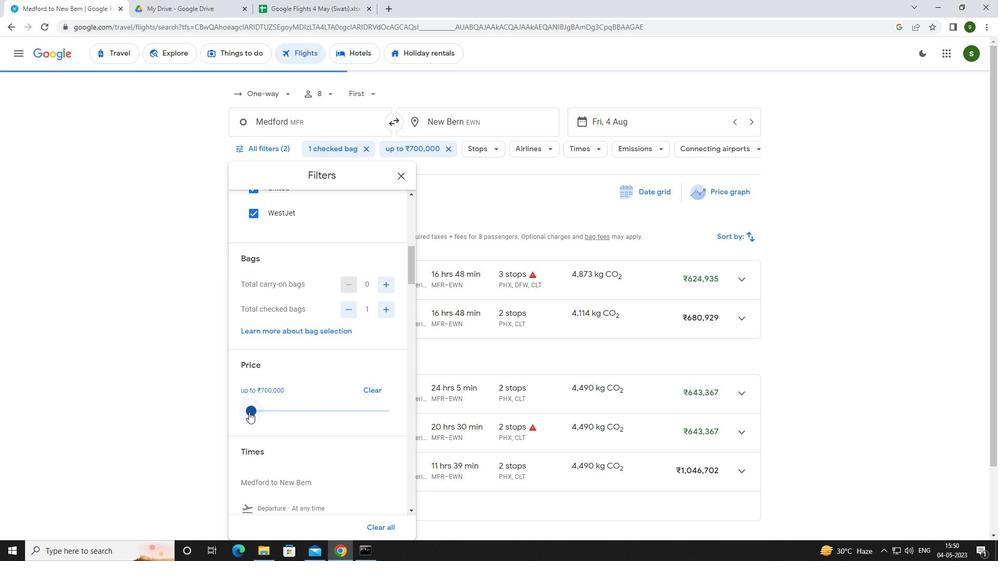 
Action: Mouse scrolled (249, 411) with delta (0, 0)
Screenshot: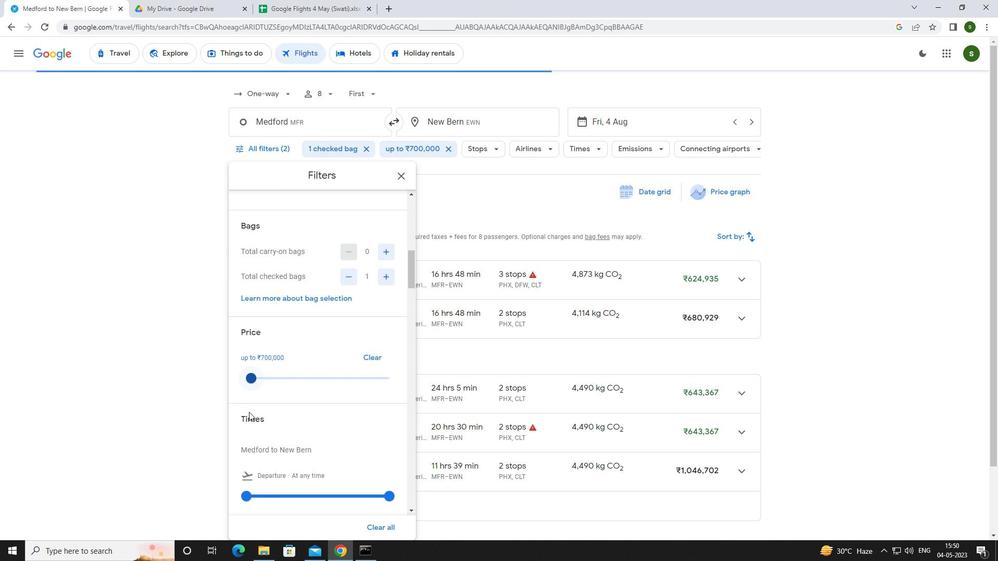 
Action: Mouse moved to (243, 371)
Screenshot: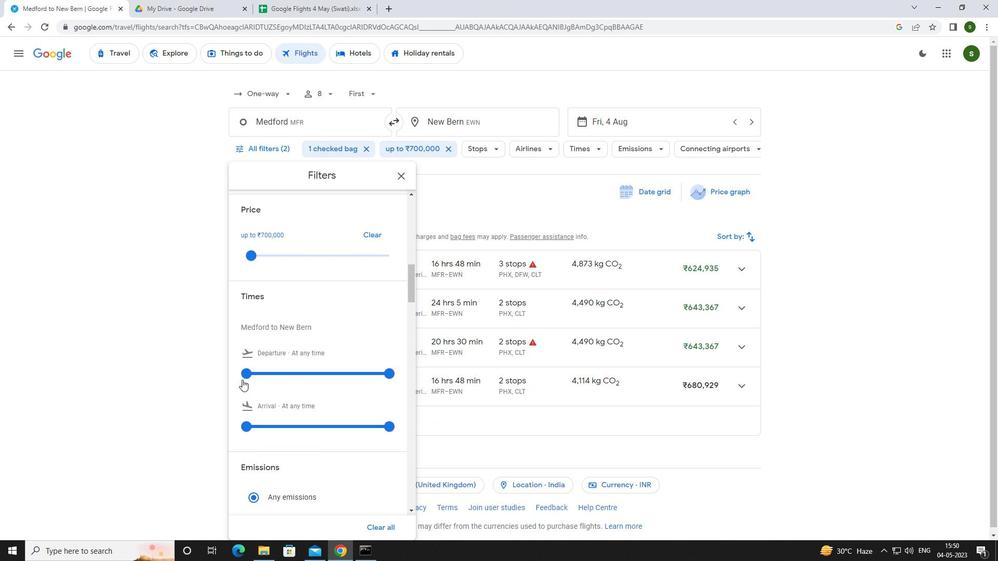 
Action: Mouse pressed left at (243, 371)
Screenshot: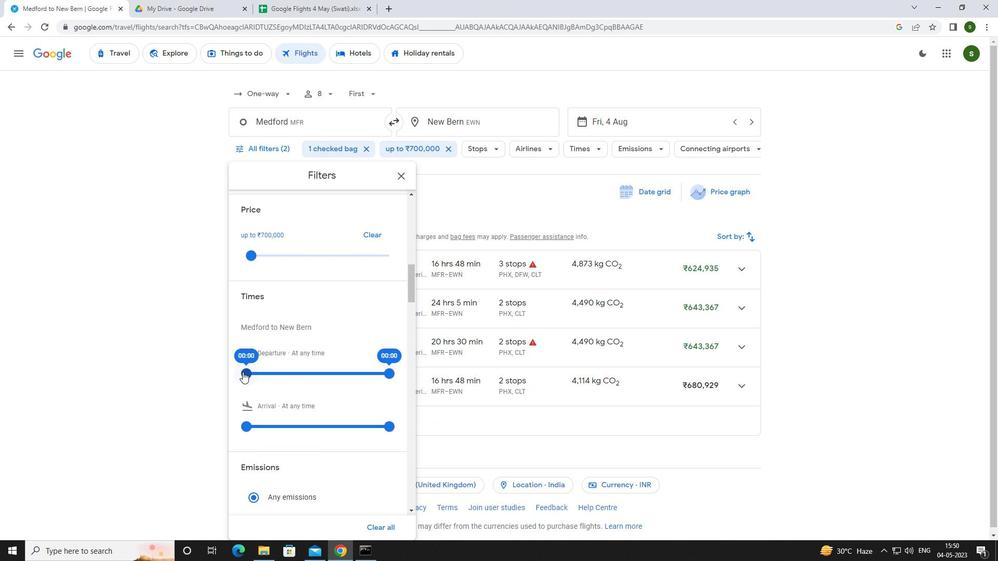 
Action: Mouse moved to (818, 368)
Screenshot: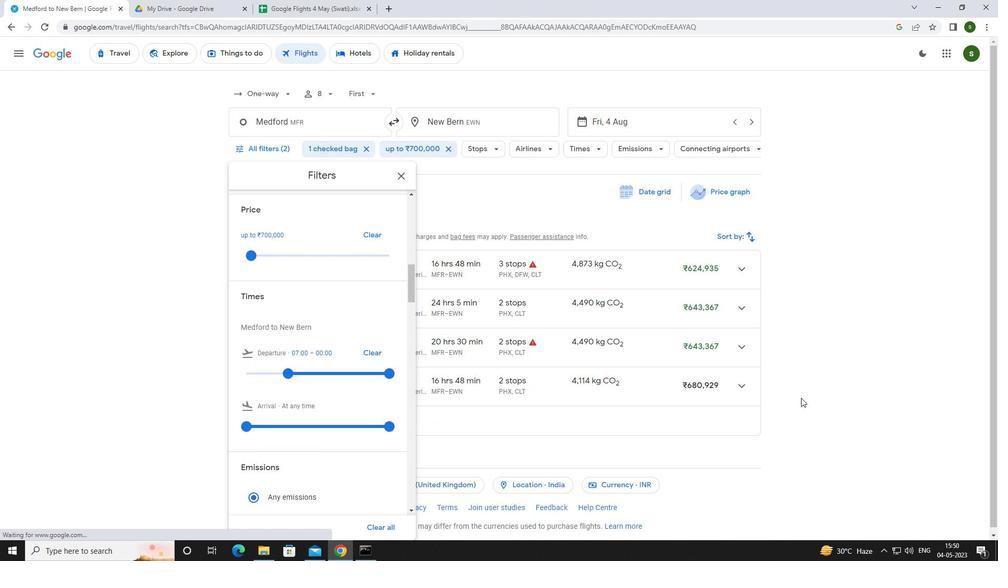 
Action: Mouse pressed left at (818, 368)
Screenshot: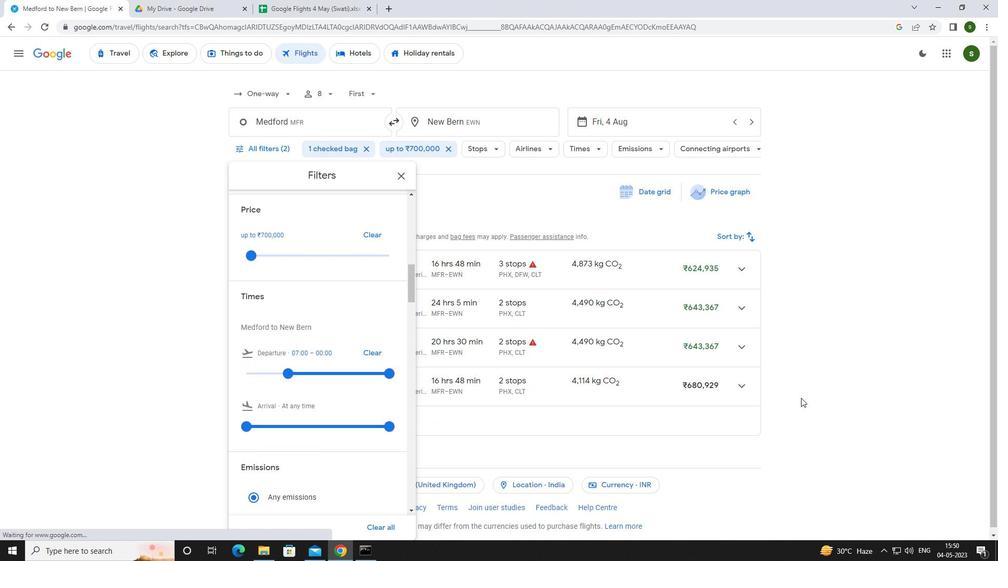 
